 Task: Search for a stay in Puyang Chengguanzhen, China from 5th to 16th June for 2 adults, with a price range of ₹820 to ₹100000+, 1 bed, 1 bathroom, and free cancellation.
Action: Mouse moved to (257, 164)
Screenshot: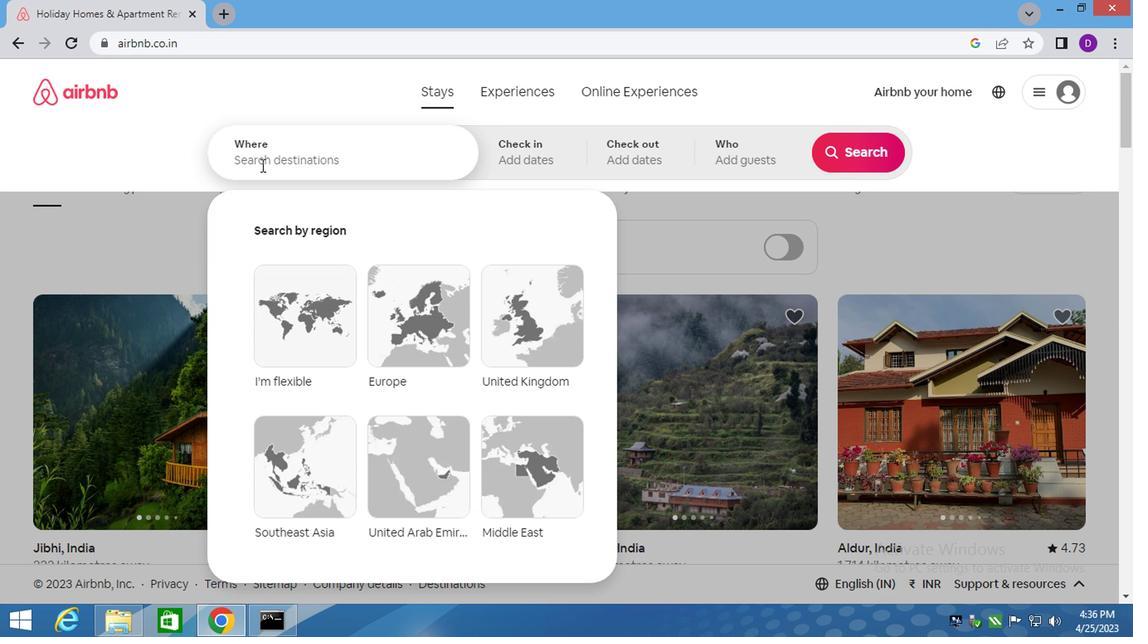 
Action: Key pressed <Key.shift_r>Puyang<Key.space><Key.shift><Key.shift><Key.shift>CHENGGUANZHEN,<Key.space><Key.shift>CHINA<Key.enter>
Screenshot: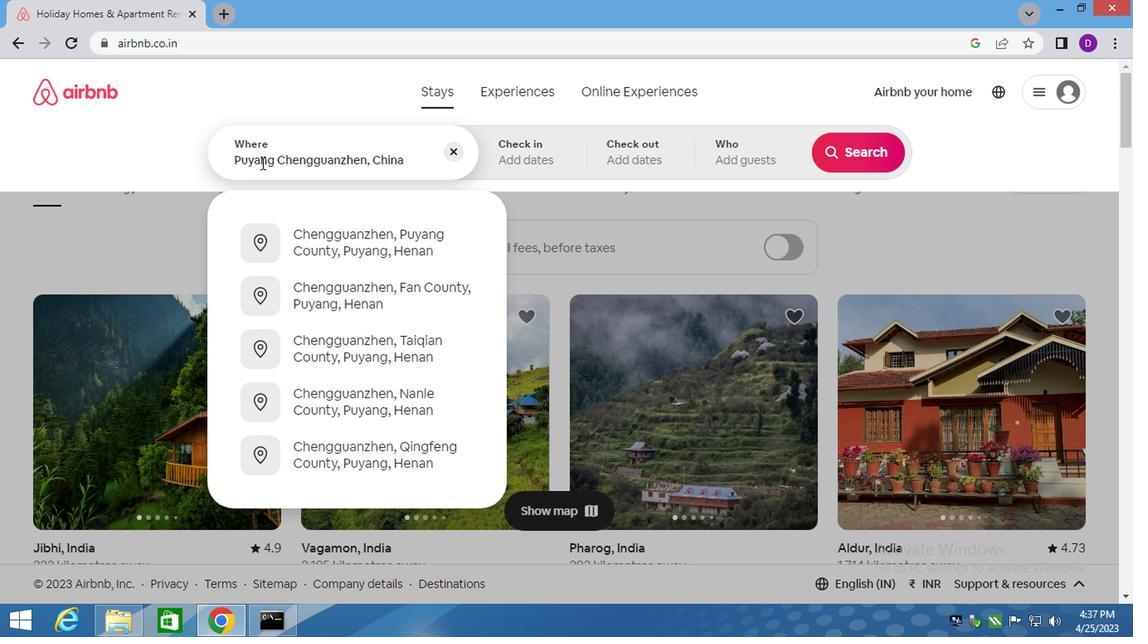 
Action: Mouse moved to (848, 288)
Screenshot: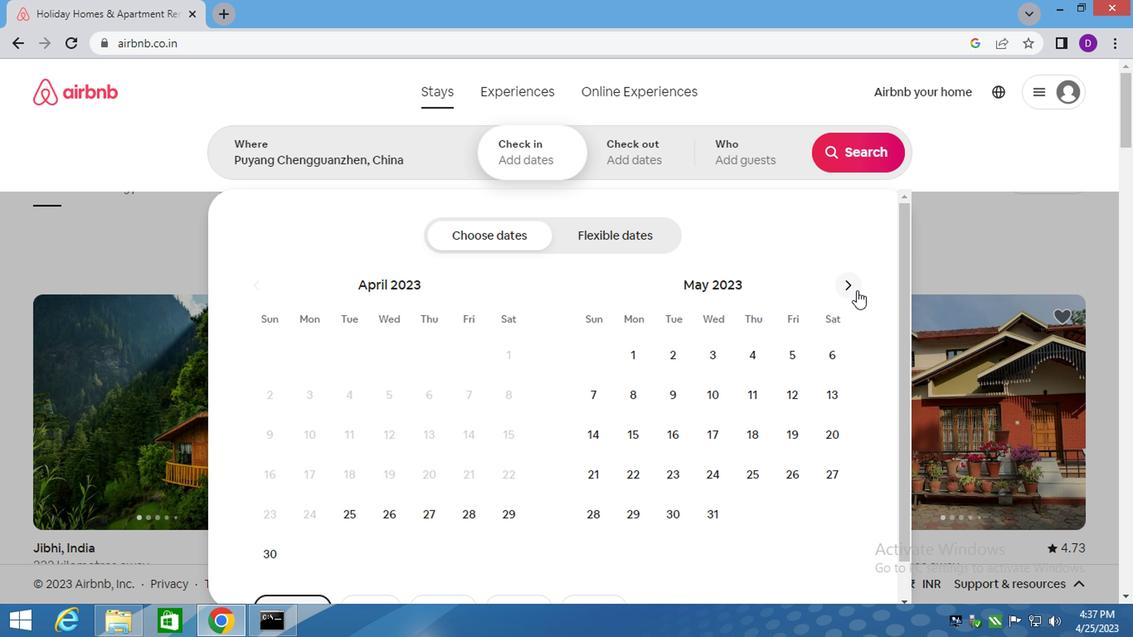 
Action: Mouse pressed left at (848, 288)
Screenshot: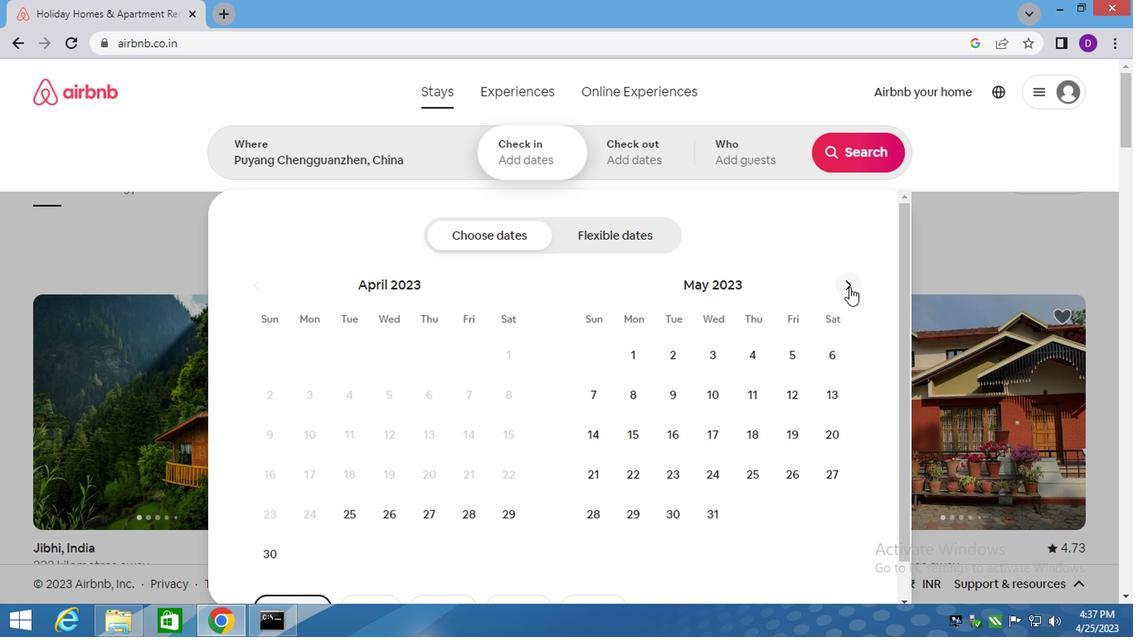 
Action: Mouse moved to (629, 390)
Screenshot: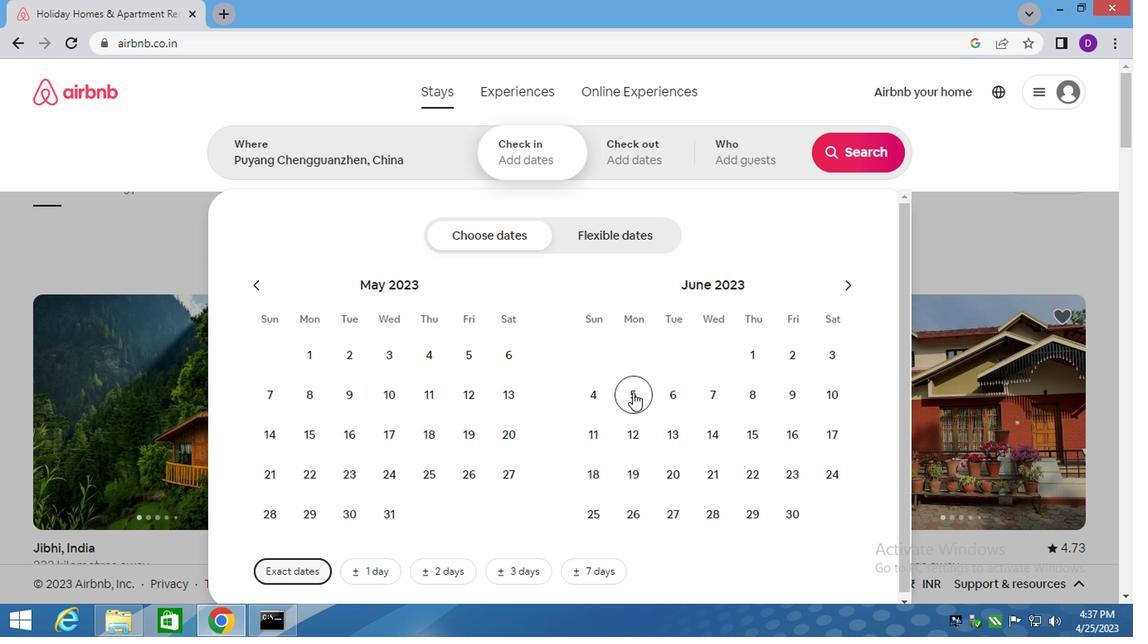 
Action: Mouse pressed left at (629, 390)
Screenshot: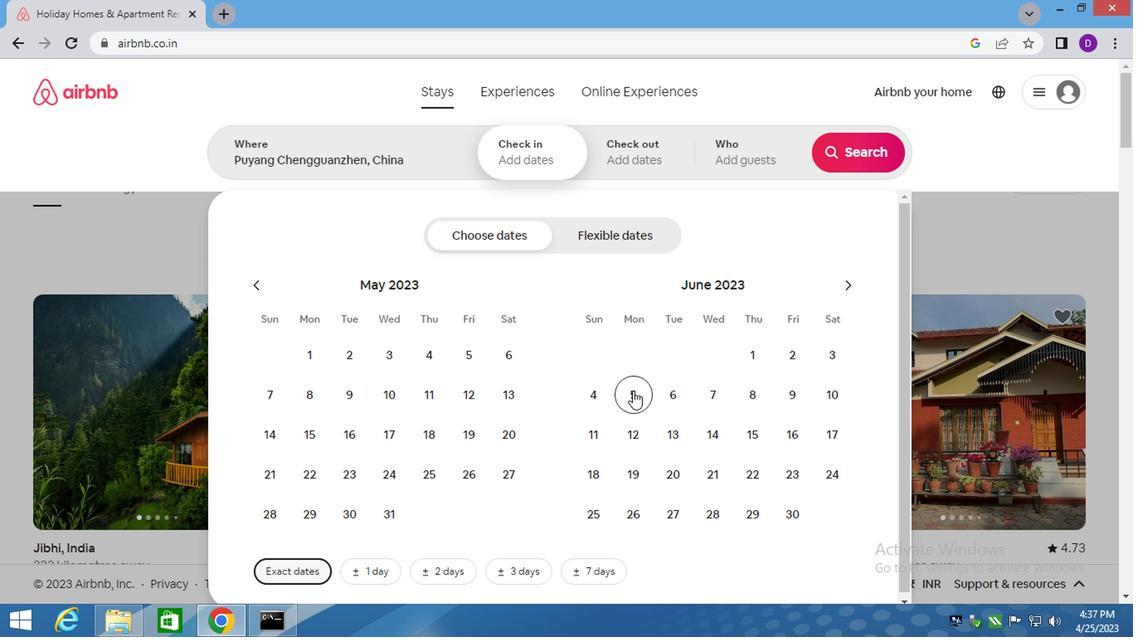 
Action: Mouse moved to (790, 436)
Screenshot: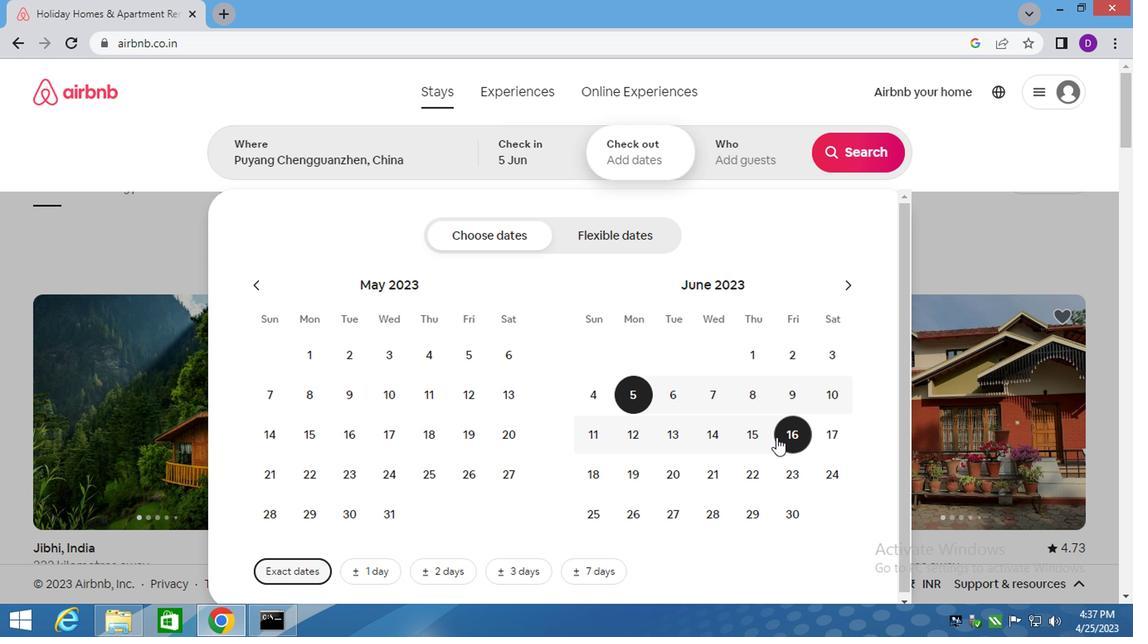 
Action: Mouse pressed left at (790, 436)
Screenshot: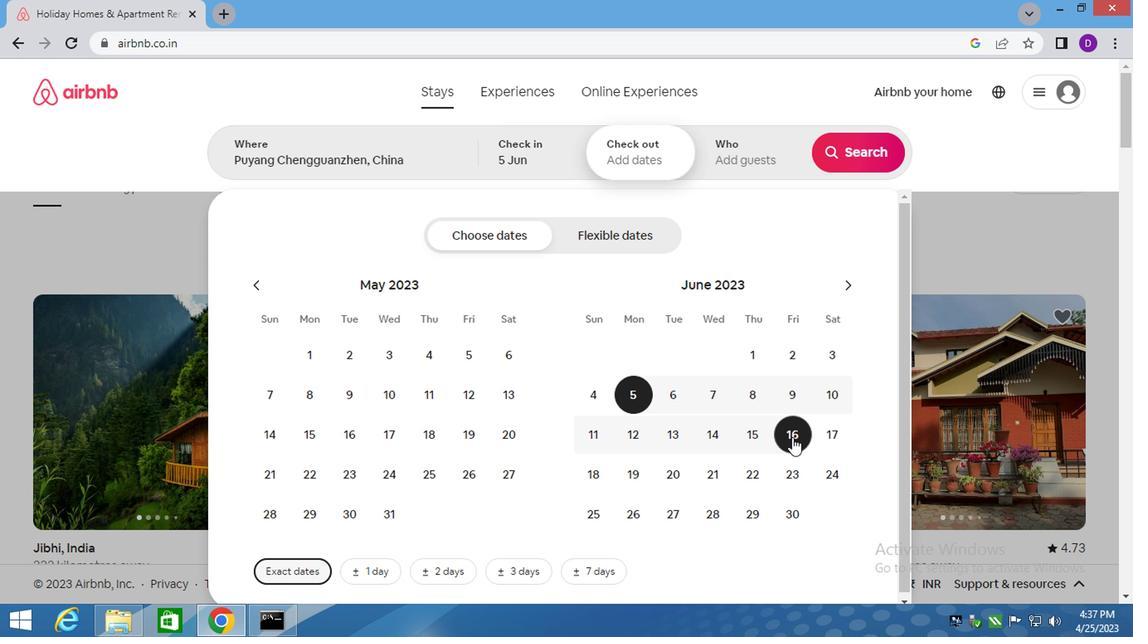 
Action: Mouse moved to (730, 162)
Screenshot: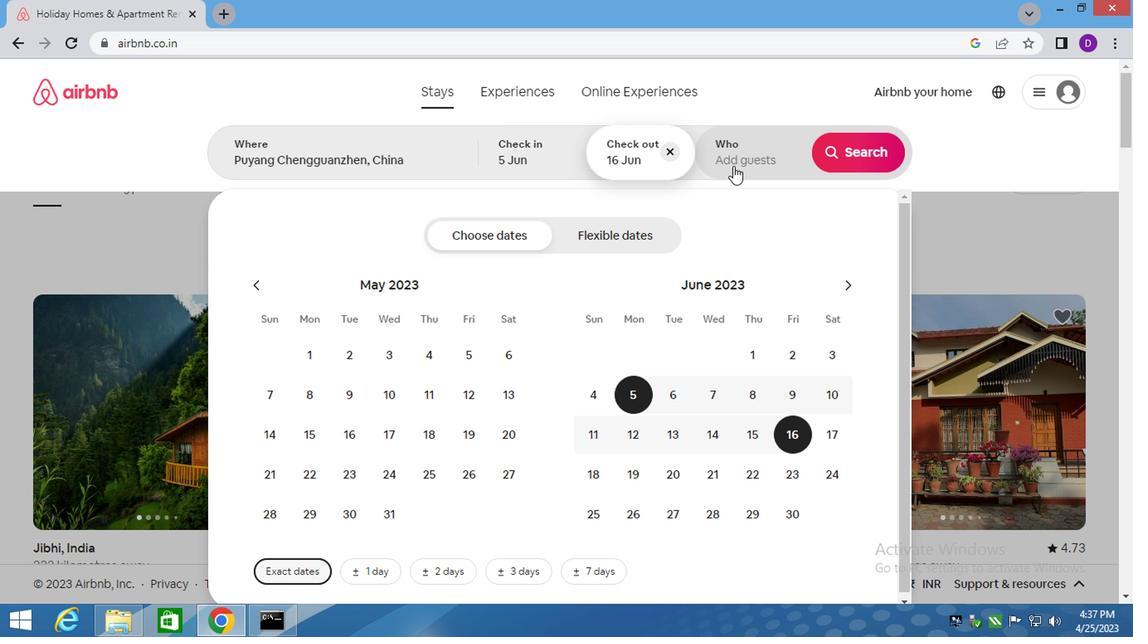 
Action: Mouse pressed left at (730, 162)
Screenshot: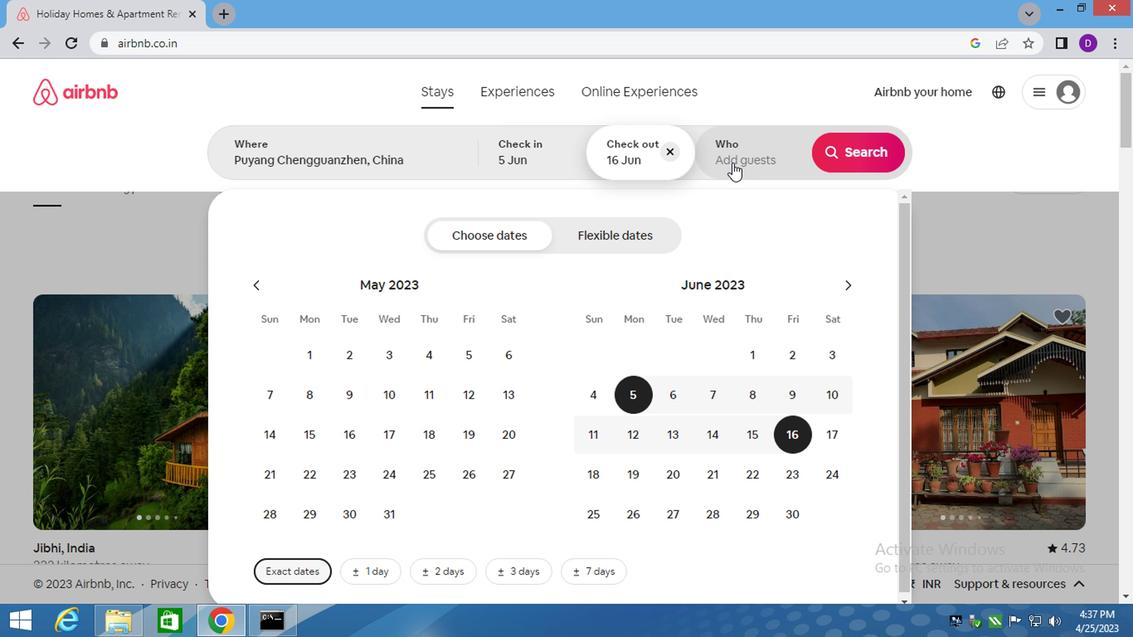 
Action: Mouse moved to (855, 242)
Screenshot: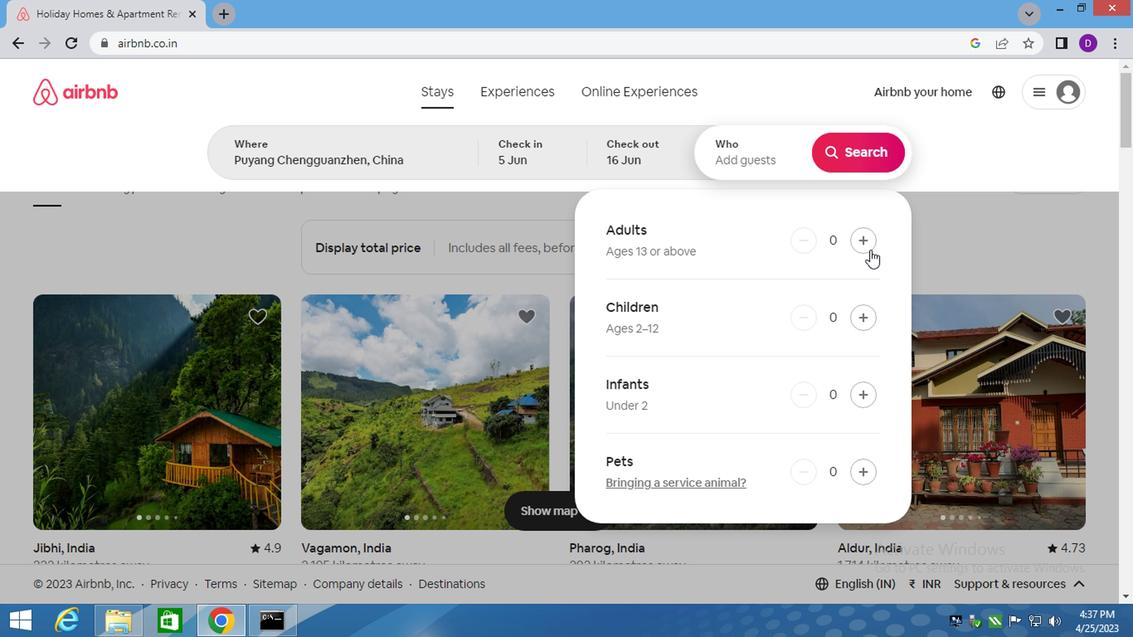 
Action: Mouse pressed left at (855, 242)
Screenshot: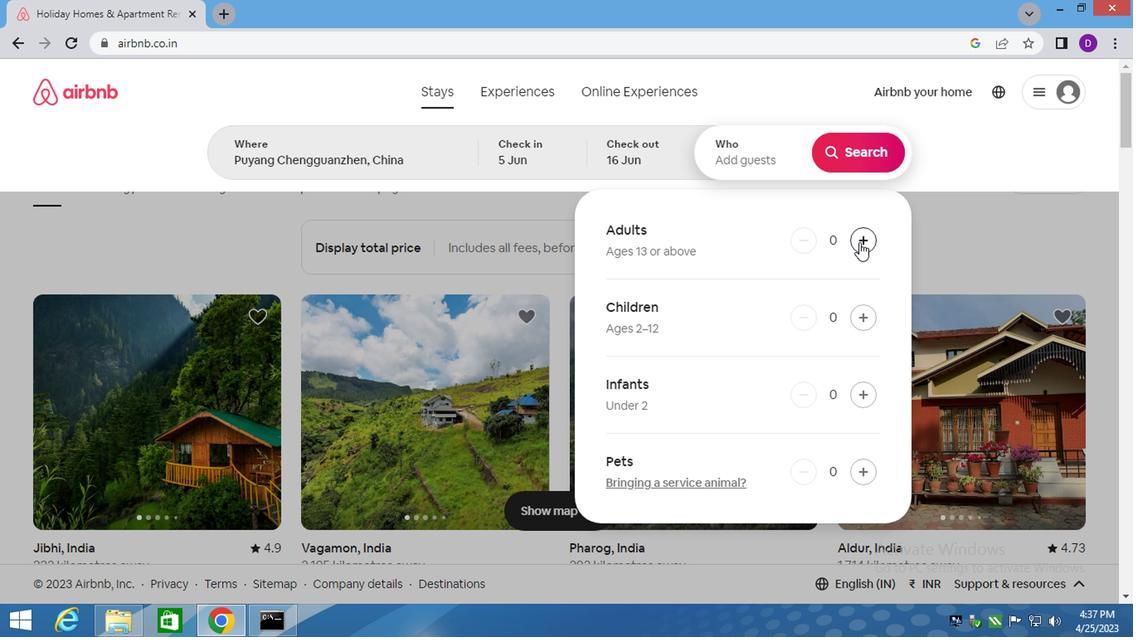 
Action: Mouse pressed left at (855, 242)
Screenshot: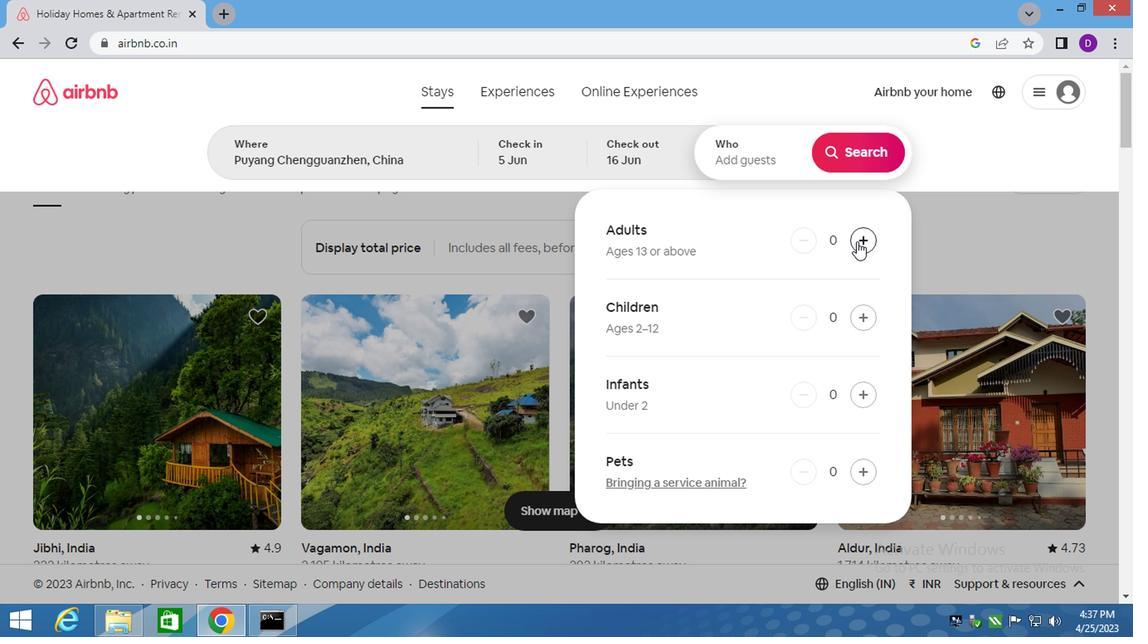 
Action: Mouse moved to (854, 155)
Screenshot: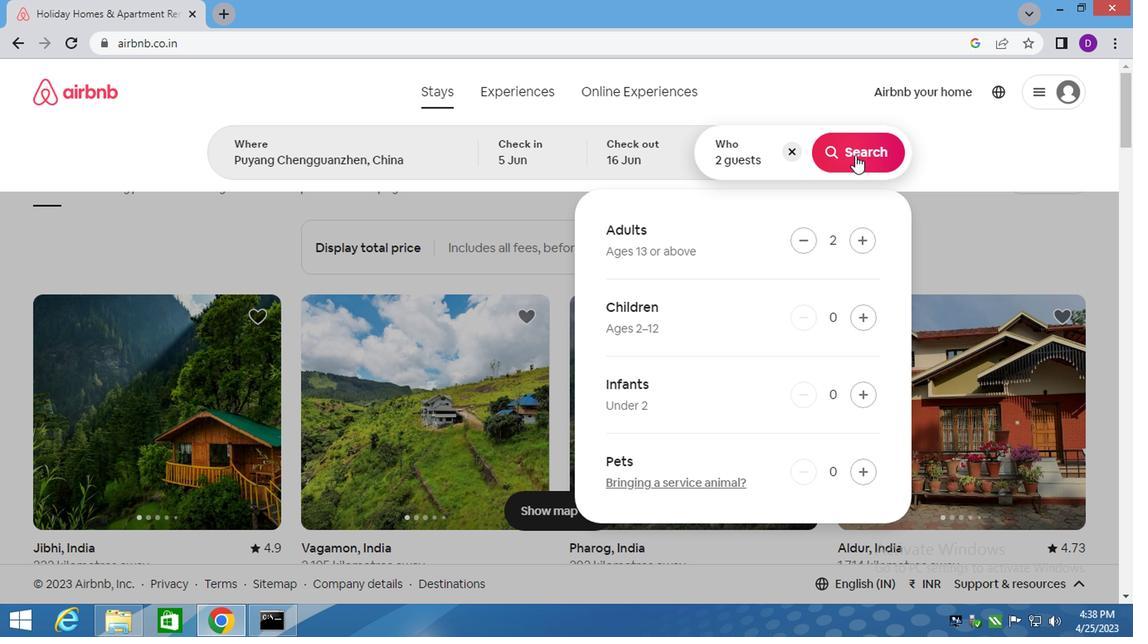 
Action: Mouse pressed left at (854, 155)
Screenshot: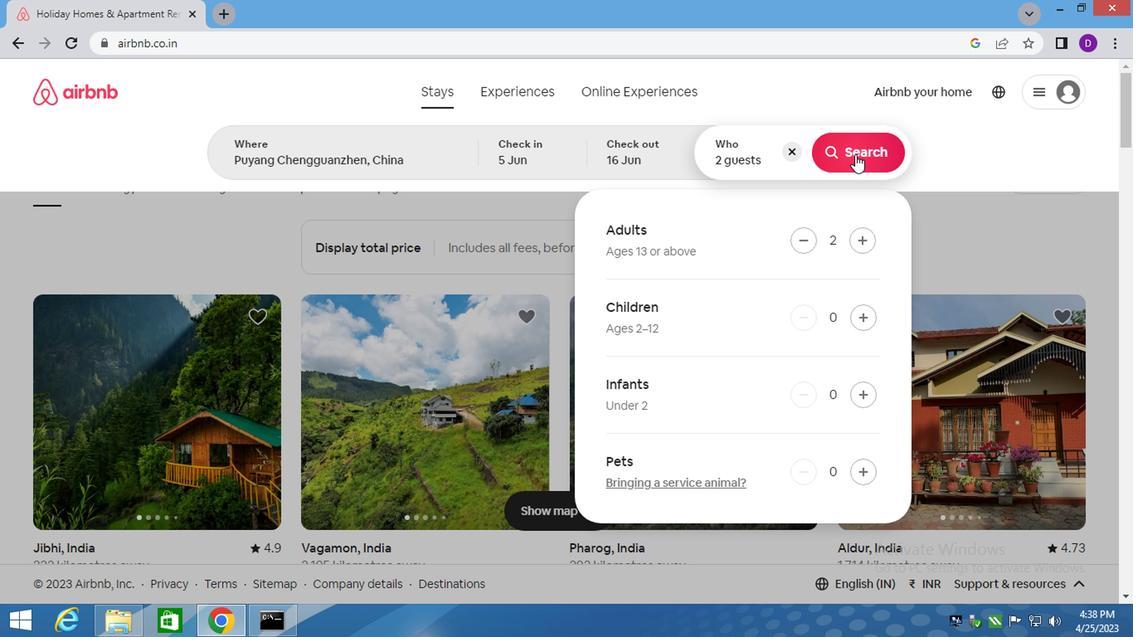 
Action: Mouse moved to (1047, 161)
Screenshot: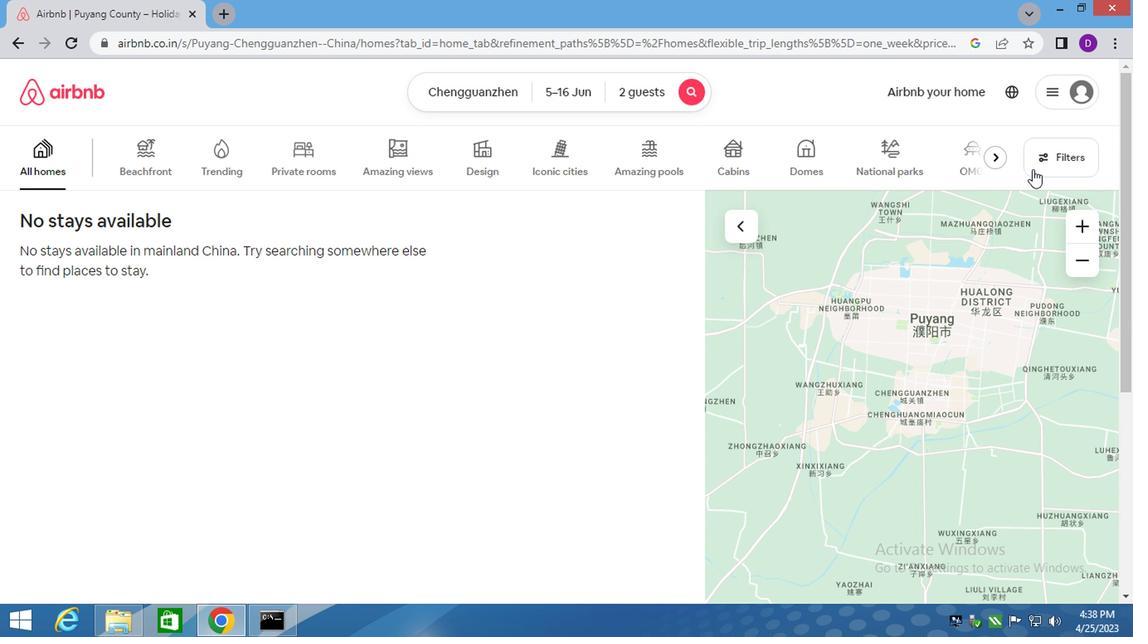 
Action: Mouse pressed left at (1047, 161)
Screenshot: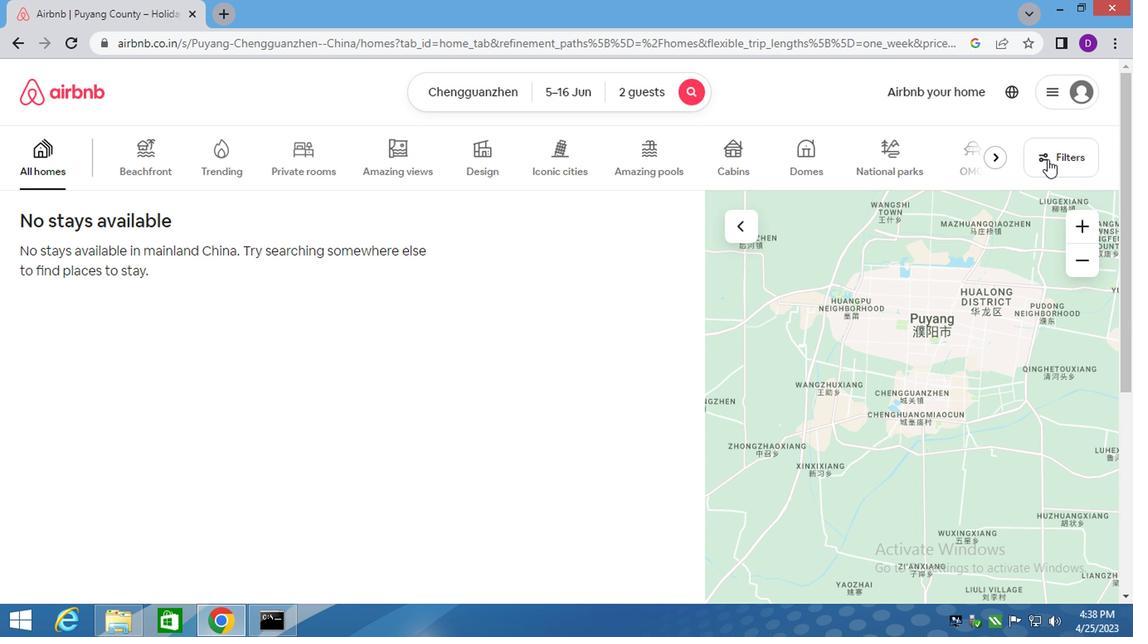 
Action: Mouse moved to (332, 263)
Screenshot: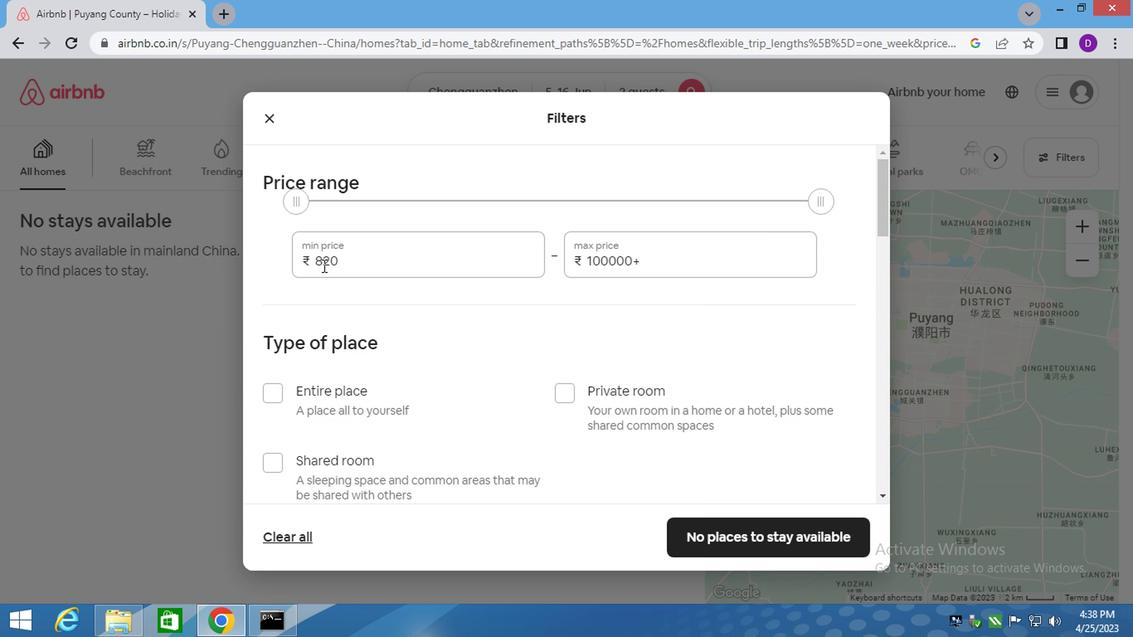 
Action: Mouse pressed left at (332, 263)
Screenshot: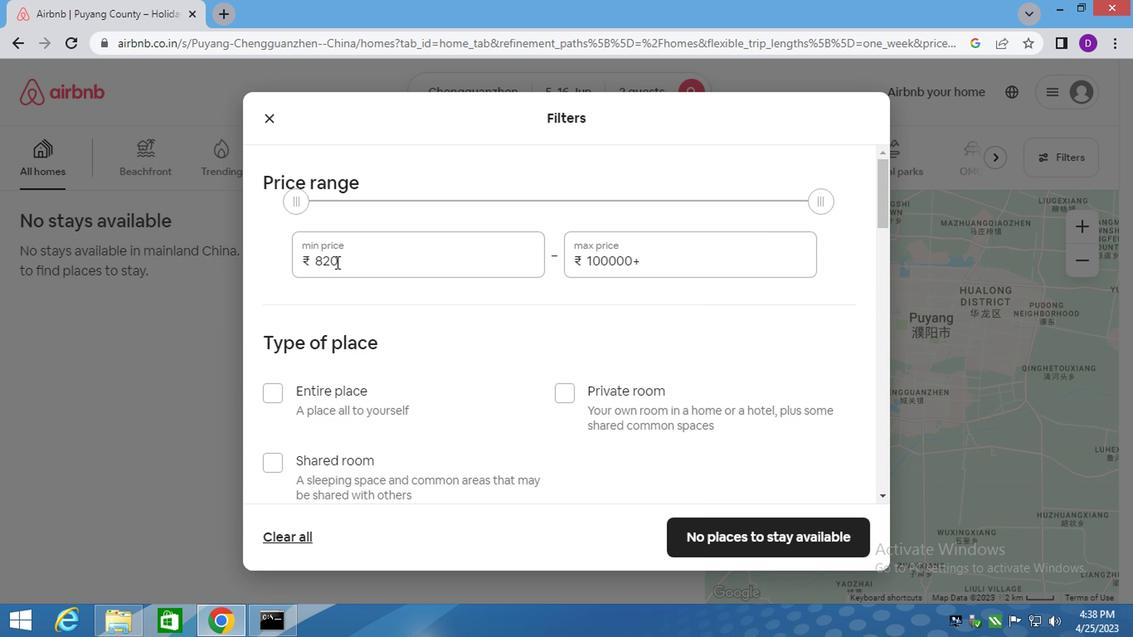 
Action: Mouse pressed left at (332, 263)
Screenshot: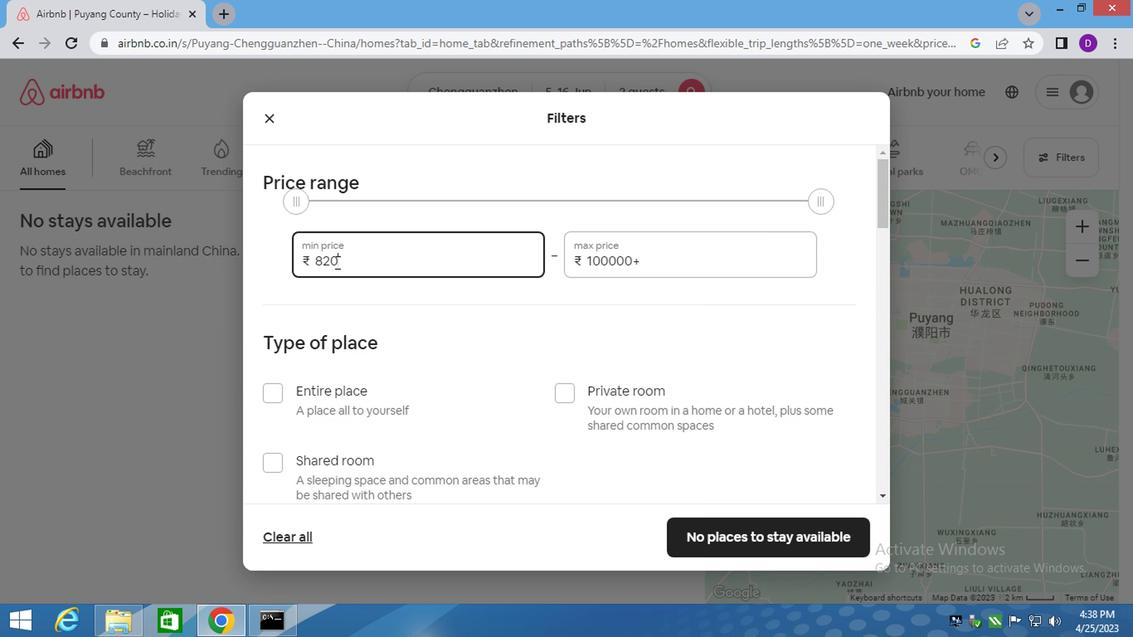 
Action: Key pressed 14000<Key.tab>18000
Screenshot: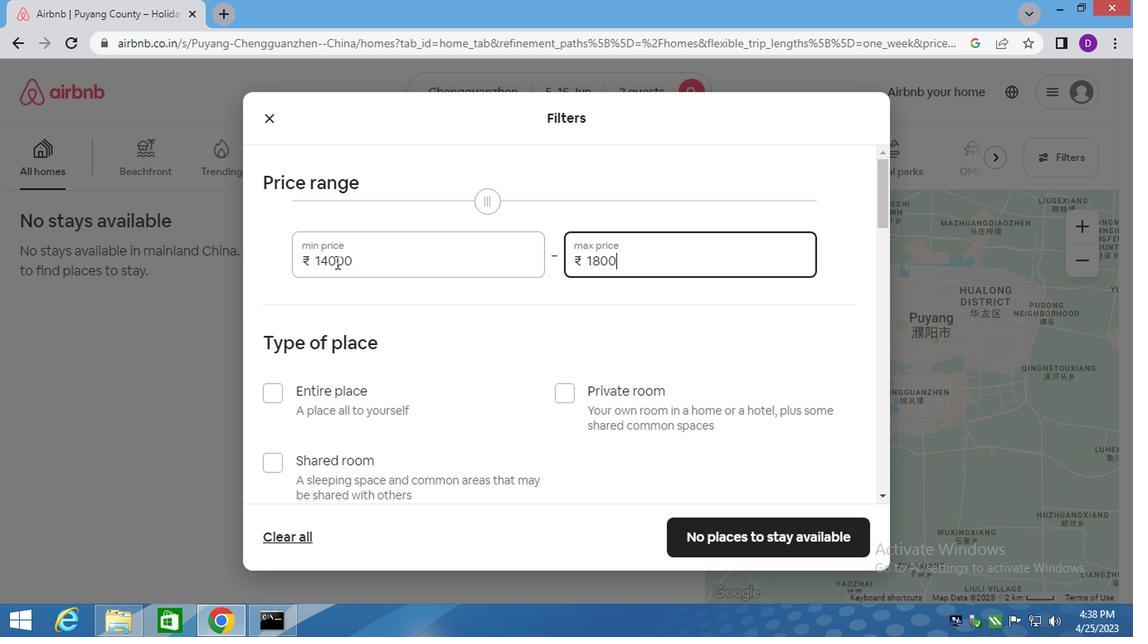 
Action: Mouse moved to (302, 298)
Screenshot: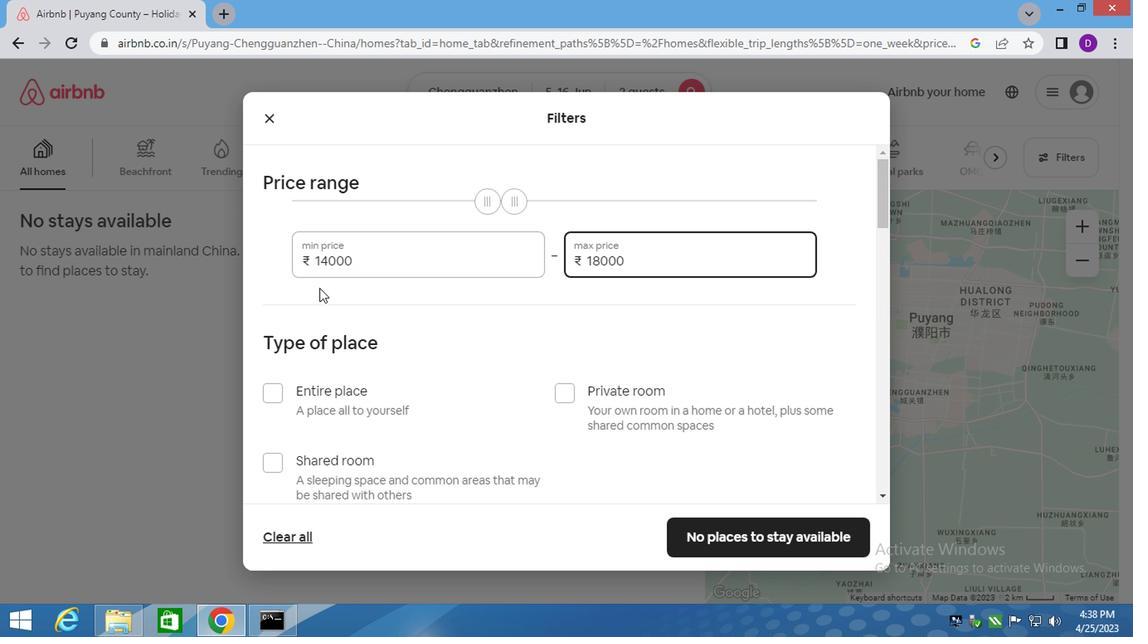 
Action: Mouse scrolled (302, 297) with delta (0, -1)
Screenshot: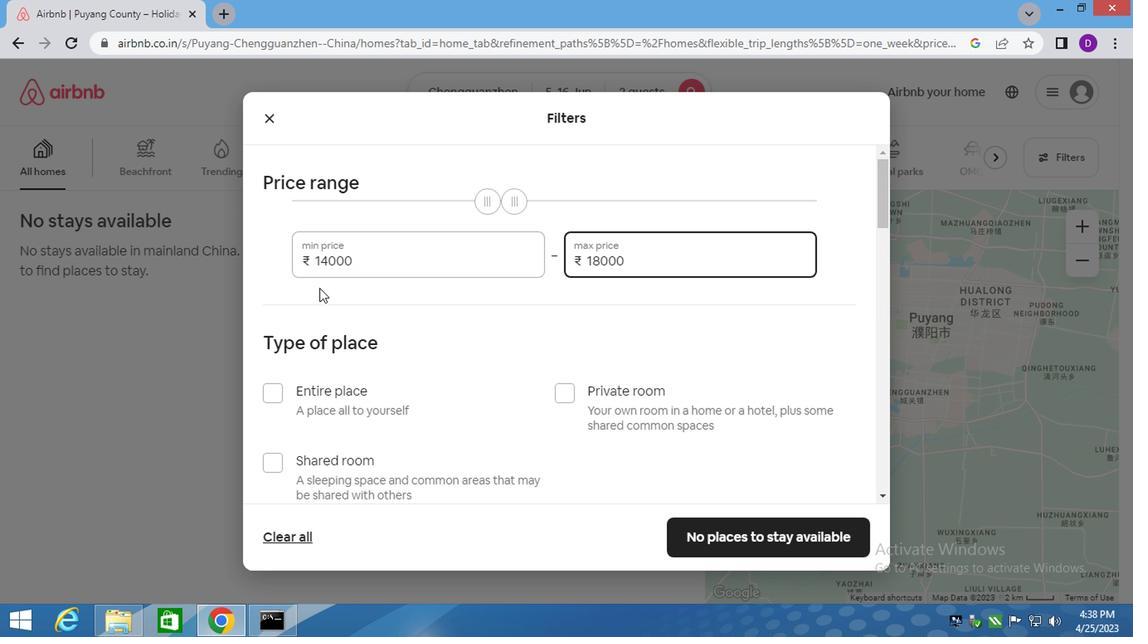 
Action: Mouse moved to (269, 305)
Screenshot: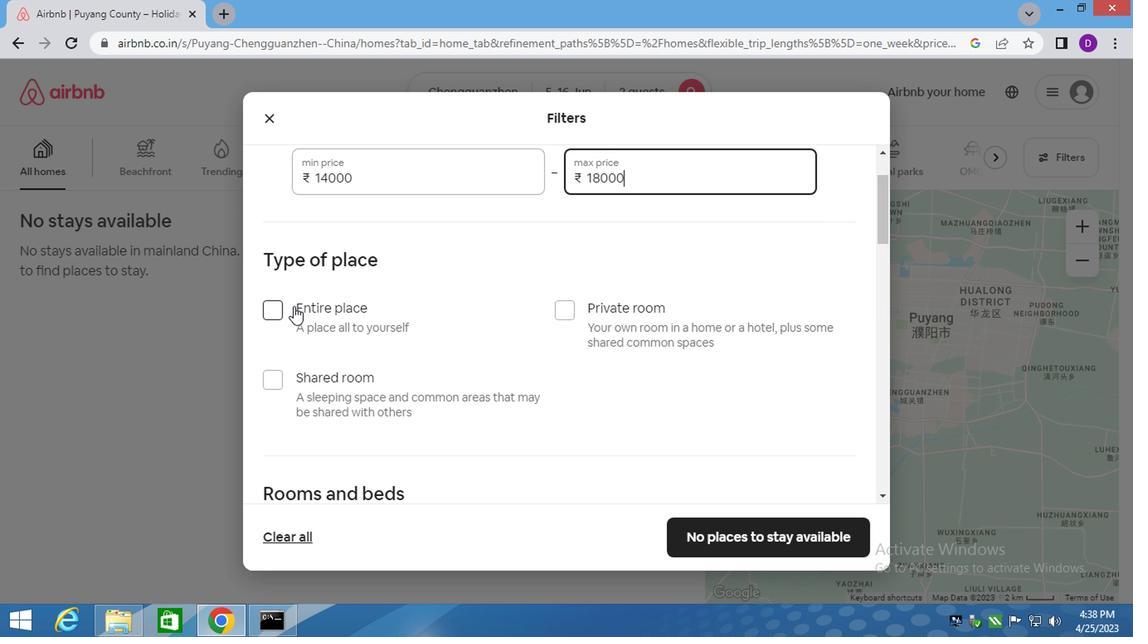
Action: Mouse pressed left at (269, 305)
Screenshot: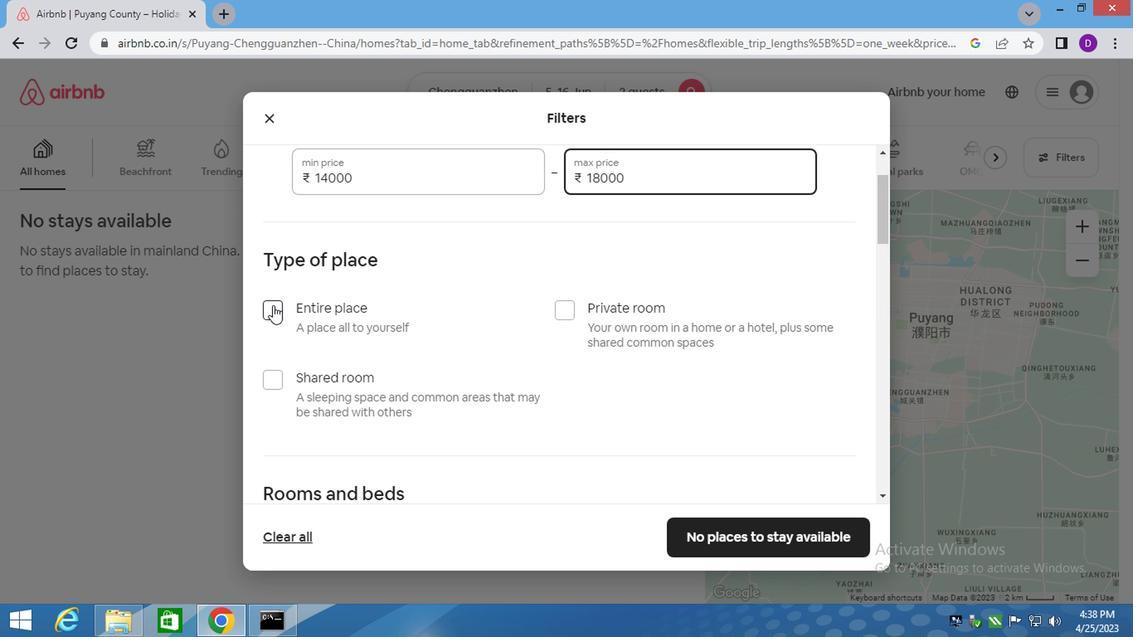 
Action: Mouse moved to (307, 352)
Screenshot: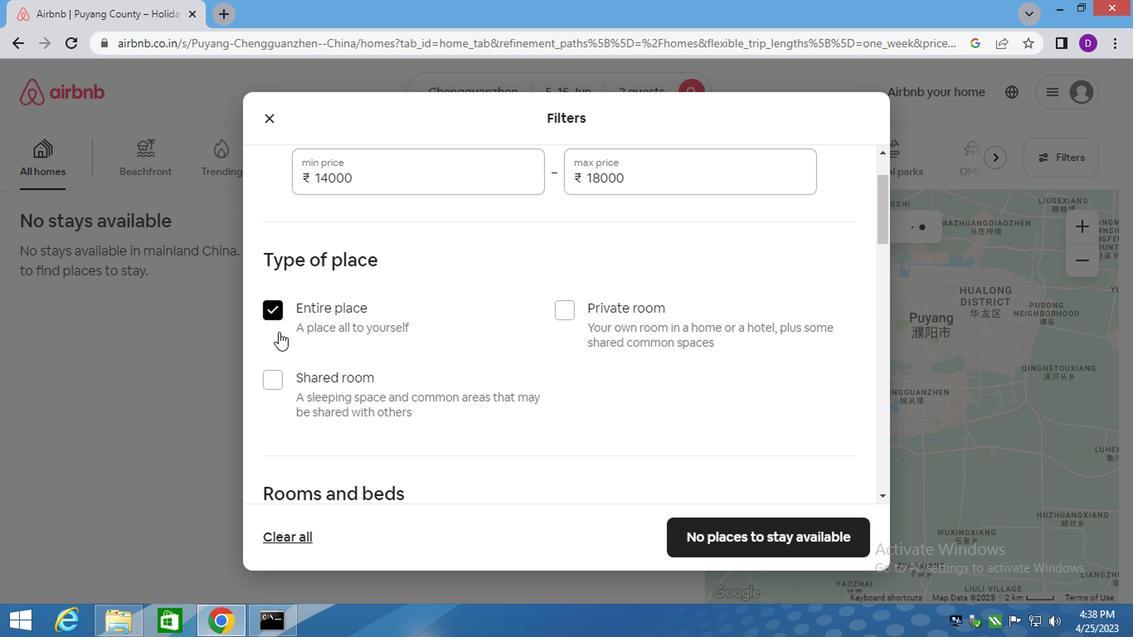 
Action: Mouse scrolled (307, 351) with delta (0, -1)
Screenshot: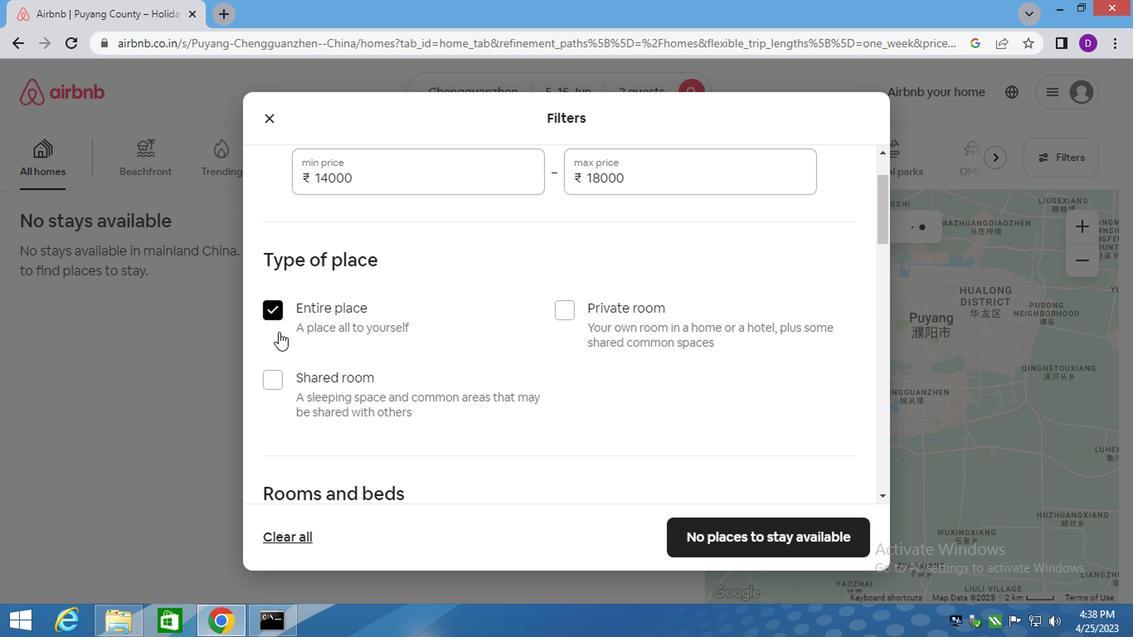 
Action: Mouse moved to (317, 355)
Screenshot: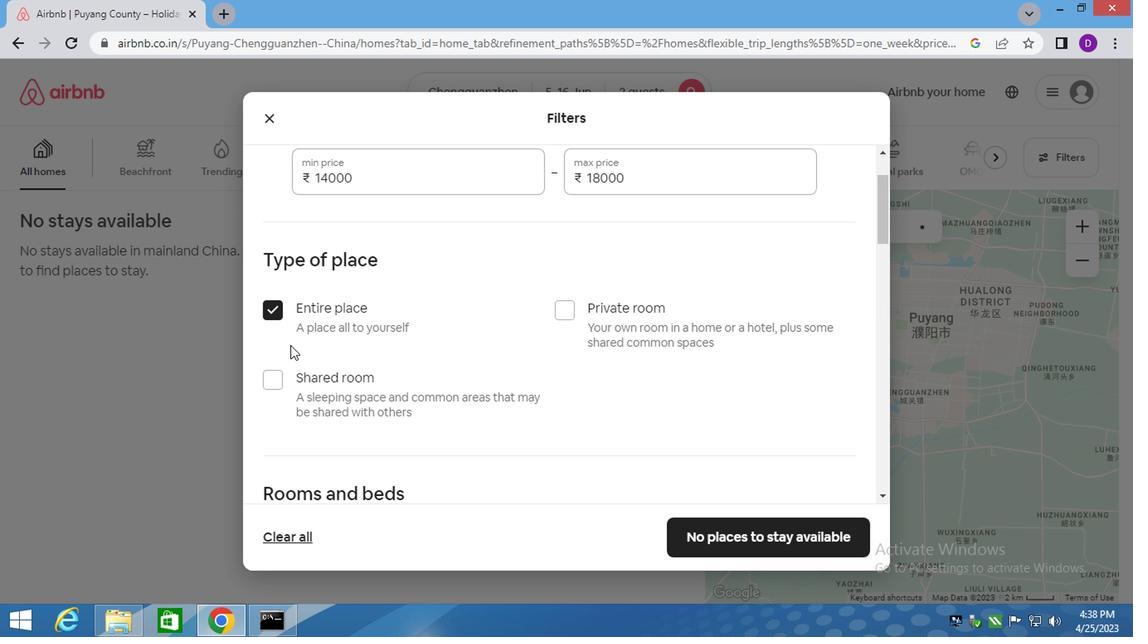 
Action: Mouse scrolled (317, 354) with delta (0, 0)
Screenshot: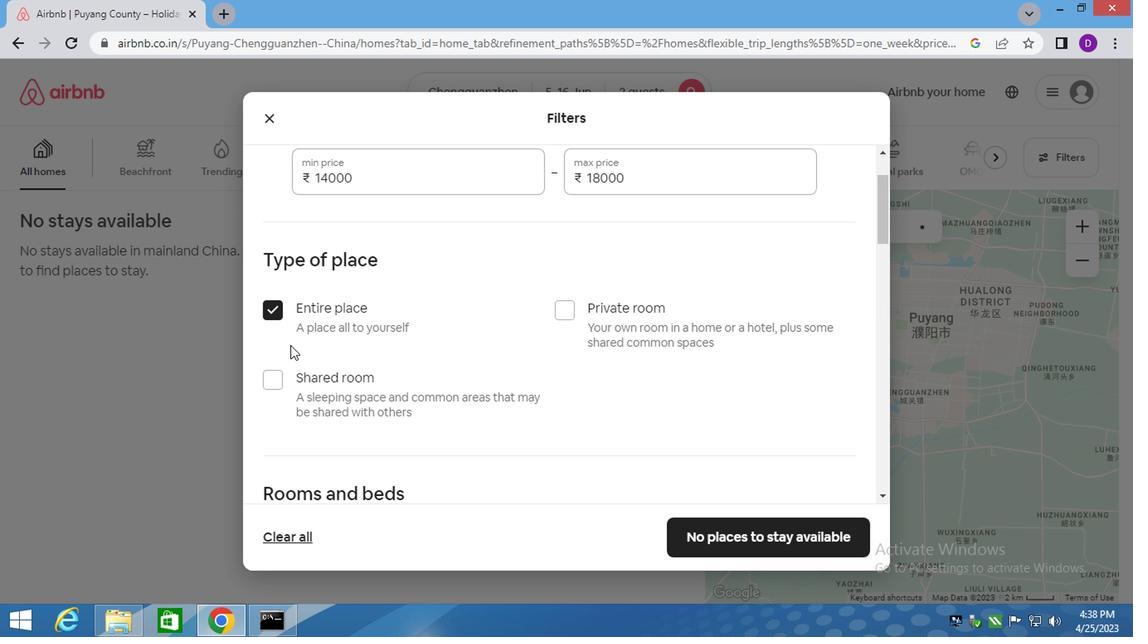 
Action: Mouse moved to (318, 355)
Screenshot: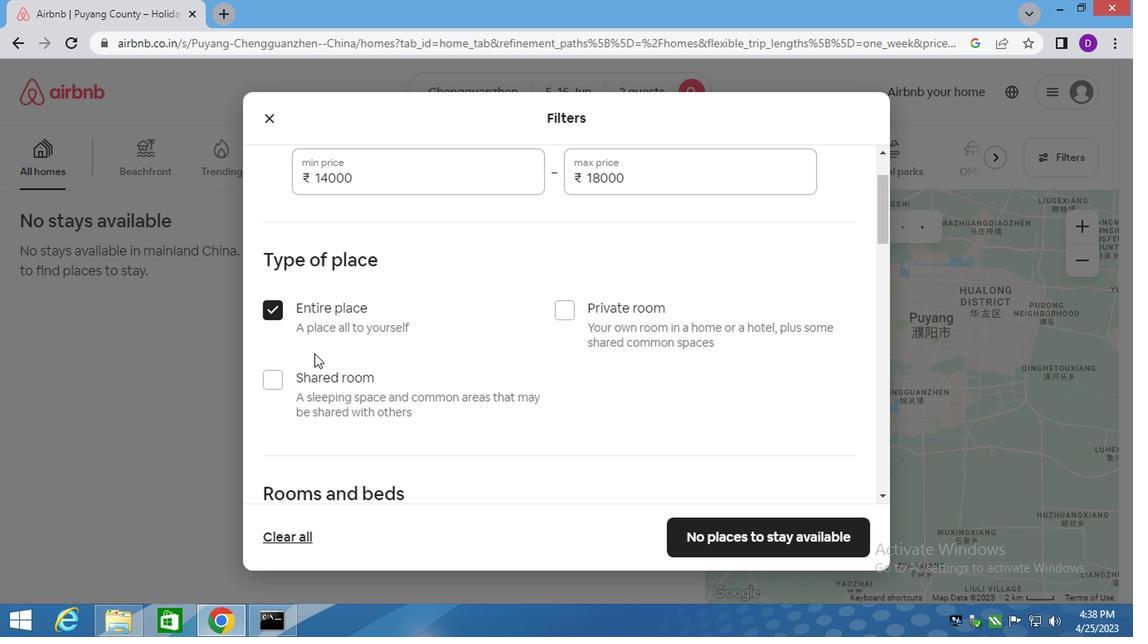 
Action: Mouse scrolled (318, 354) with delta (0, 0)
Screenshot: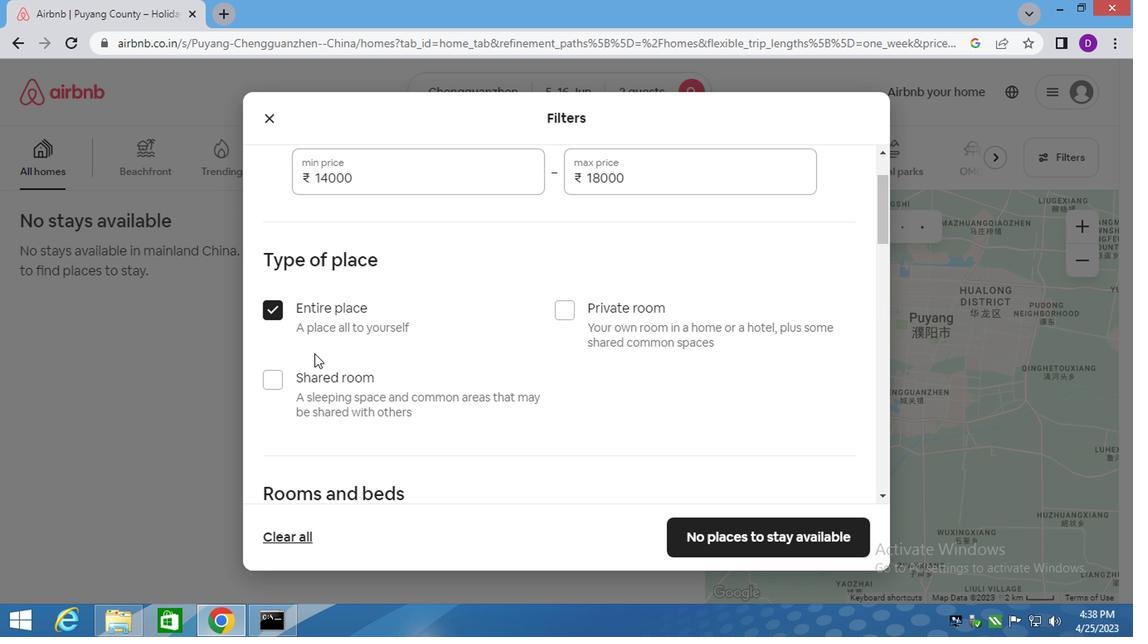 
Action: Mouse moved to (406, 346)
Screenshot: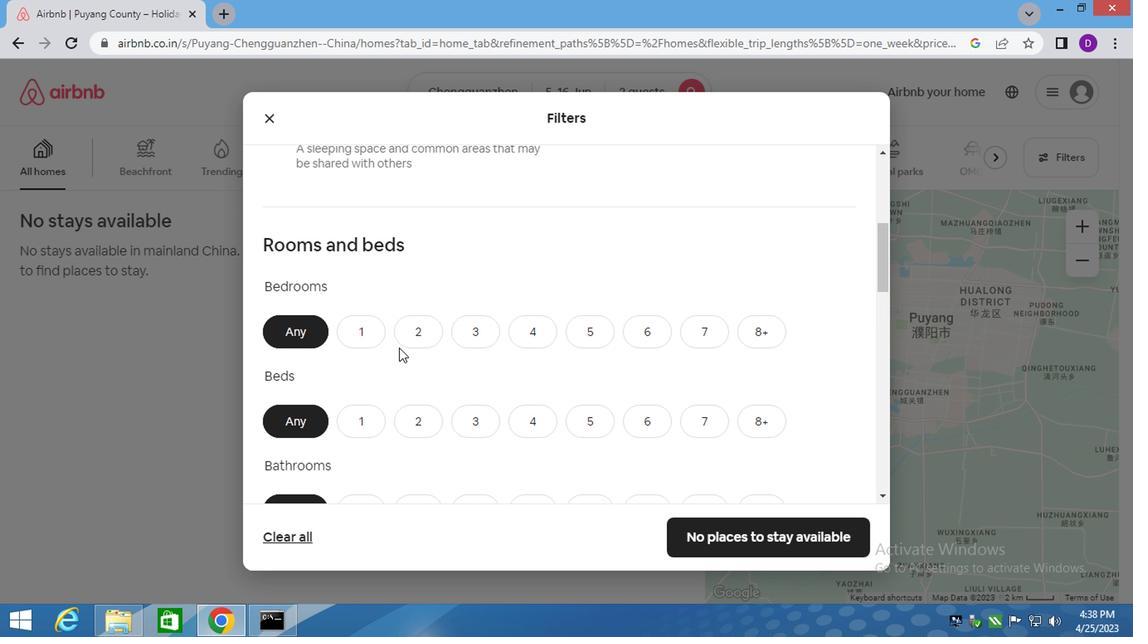 
Action: Mouse scrolled (406, 345) with delta (0, -1)
Screenshot: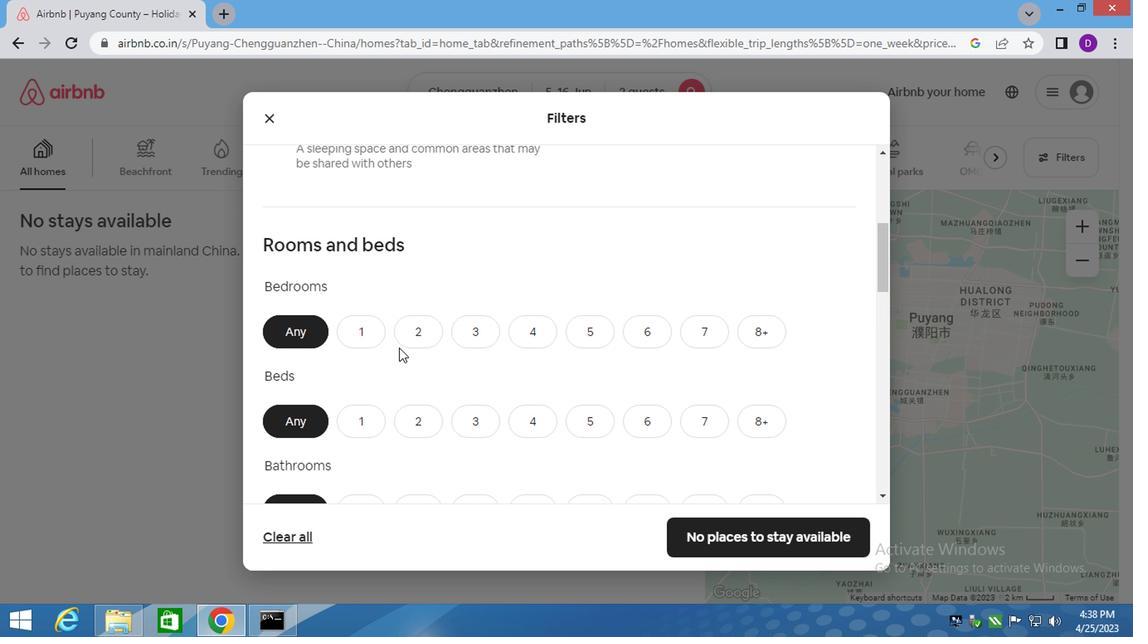 
Action: Mouse moved to (407, 345)
Screenshot: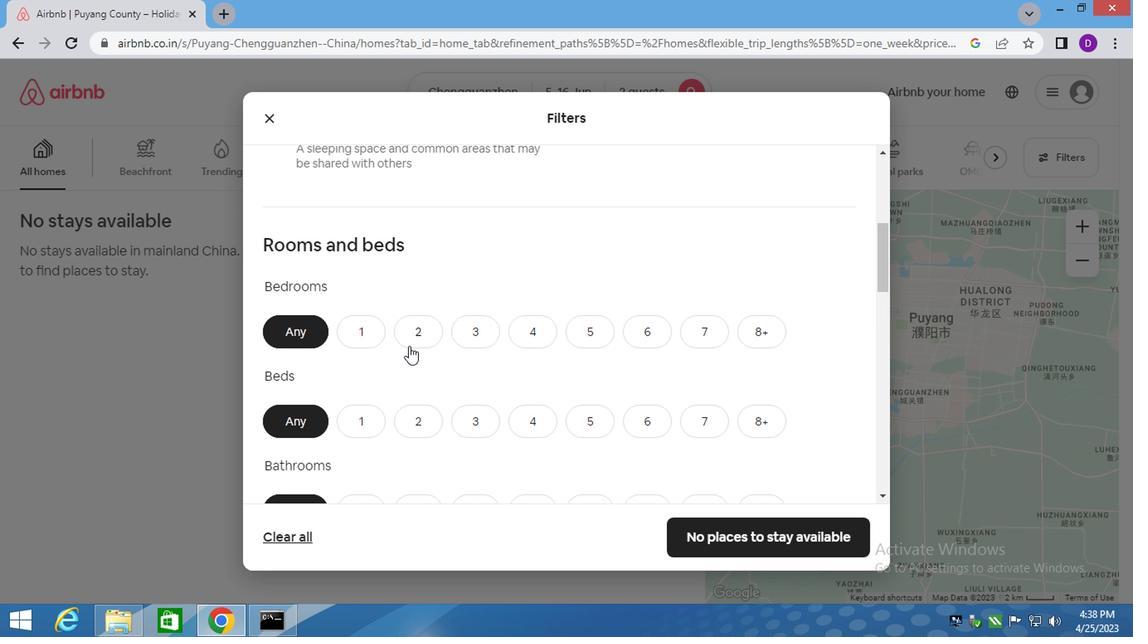
Action: Mouse scrolled (407, 344) with delta (0, 0)
Screenshot: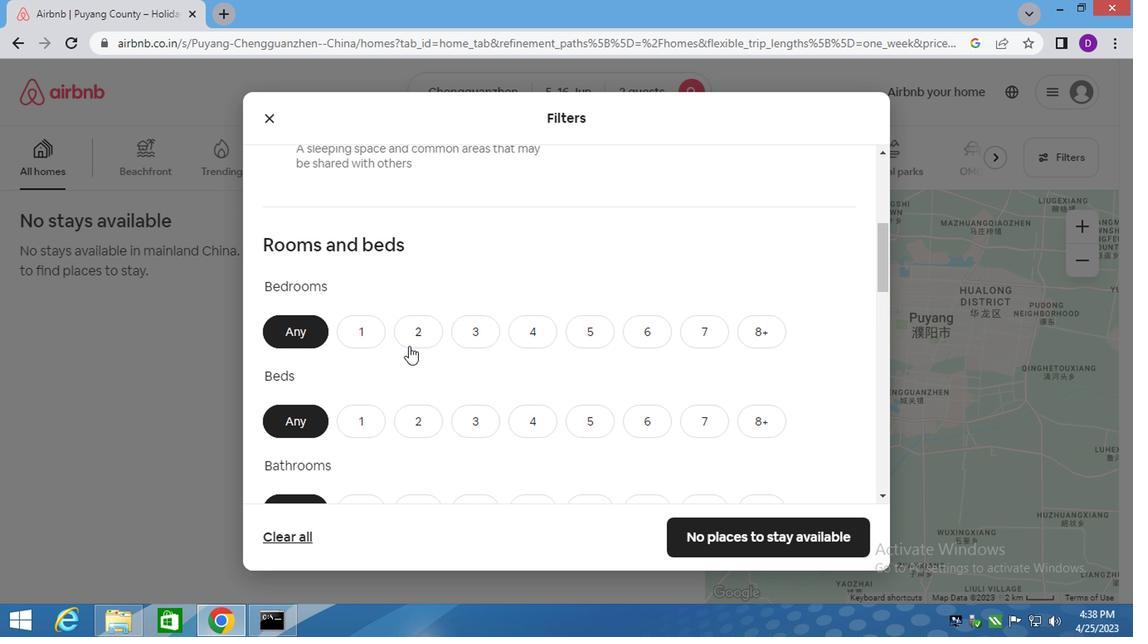 
Action: Mouse moved to (357, 165)
Screenshot: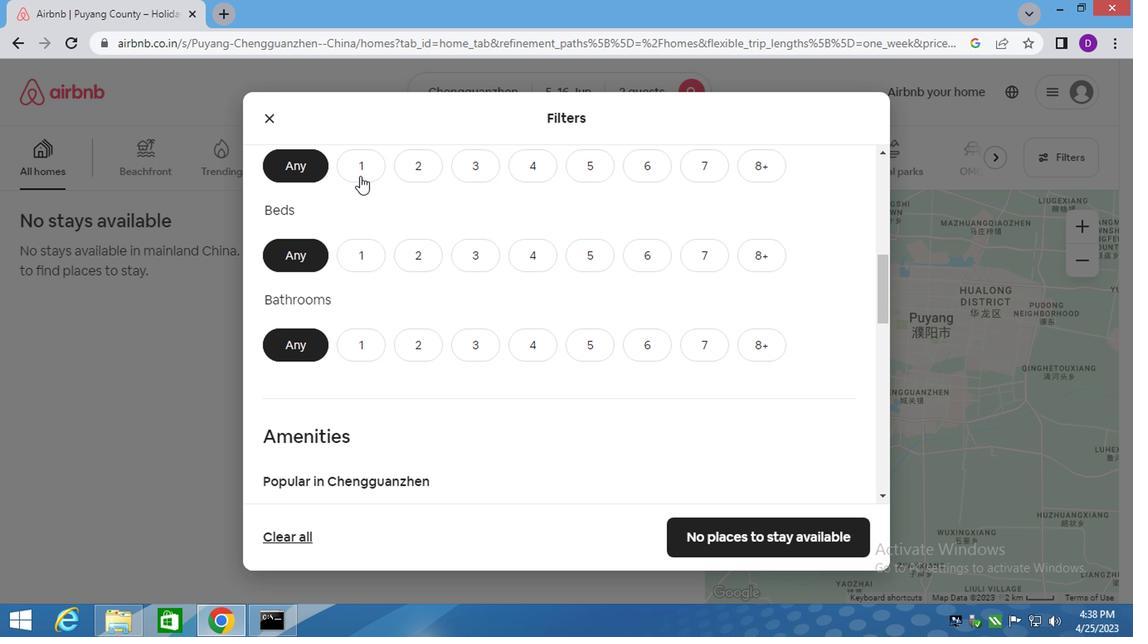 
Action: Mouse pressed left at (357, 165)
Screenshot: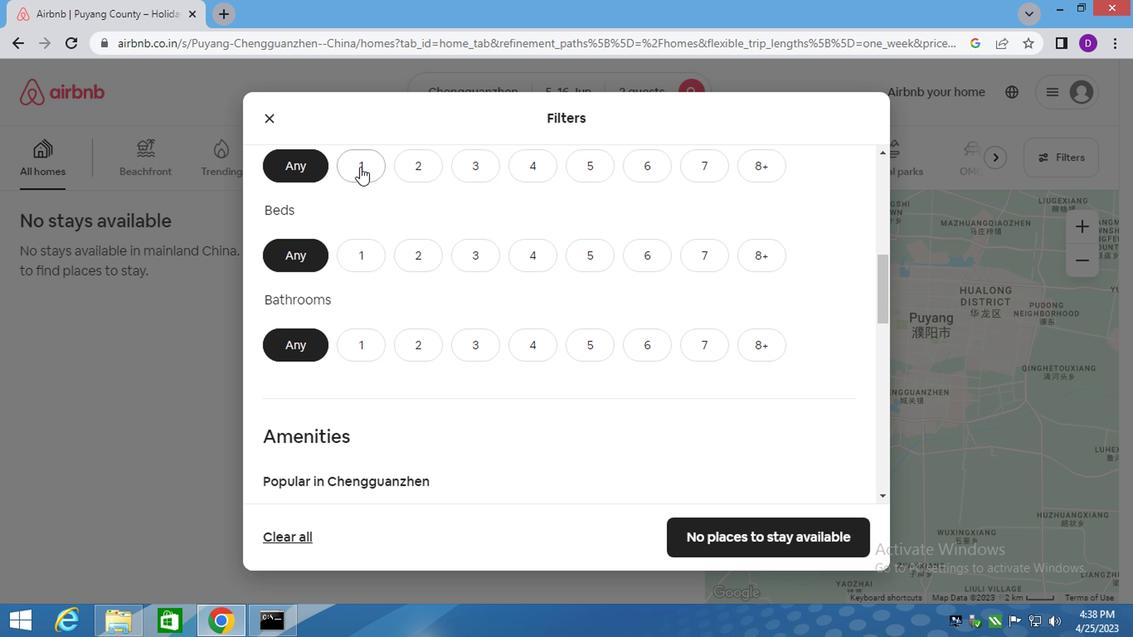 
Action: Mouse moved to (357, 247)
Screenshot: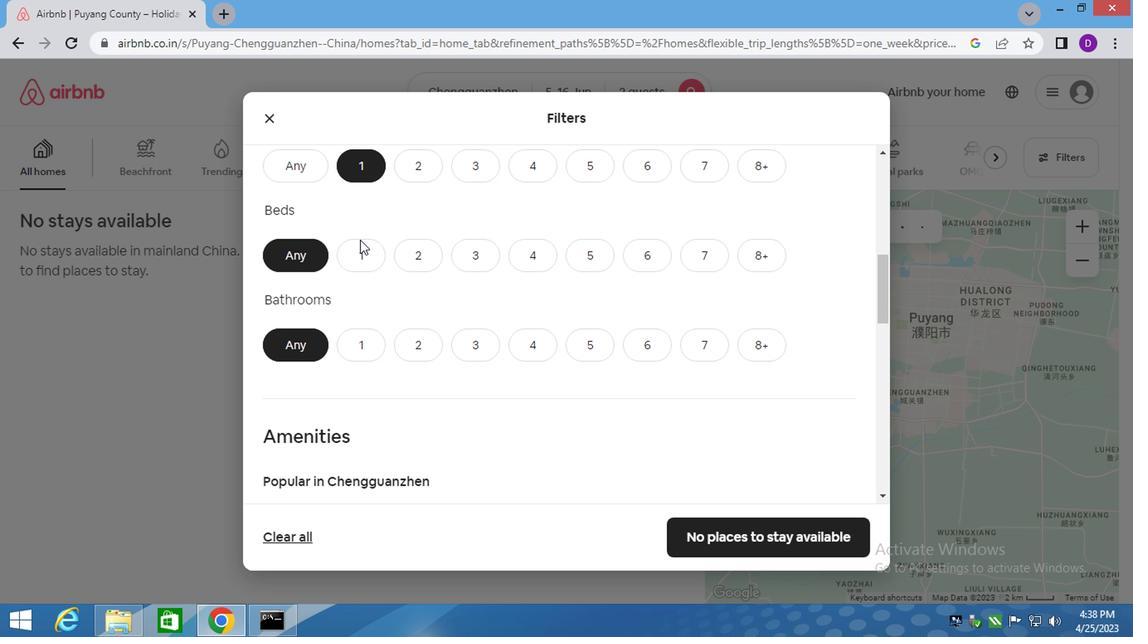 
Action: Mouse pressed left at (357, 247)
Screenshot: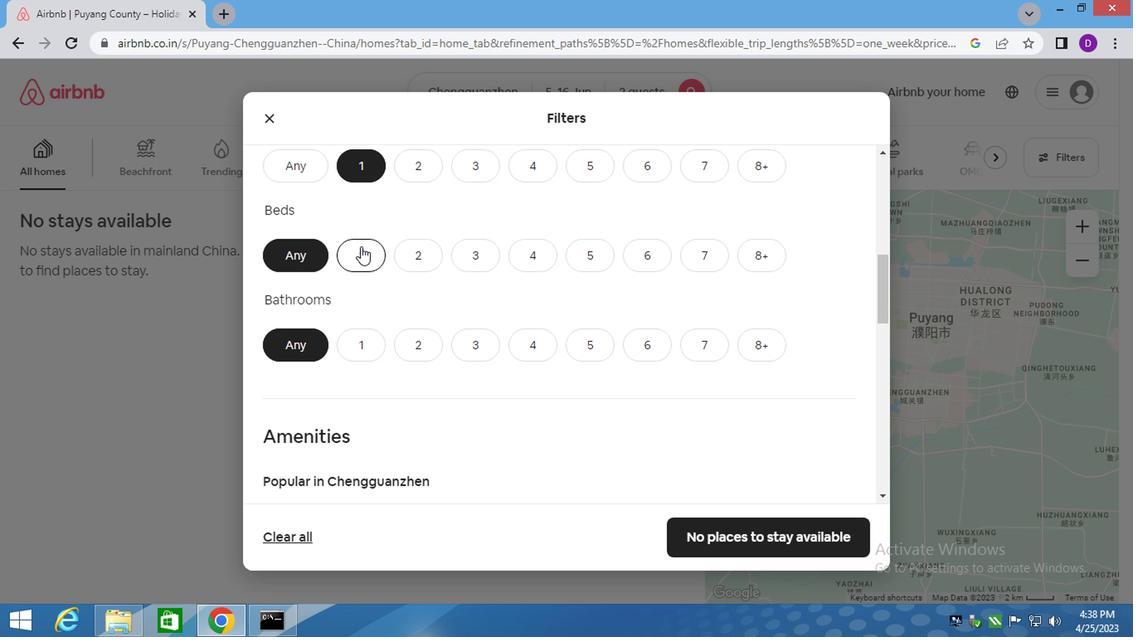 
Action: Mouse moved to (357, 340)
Screenshot: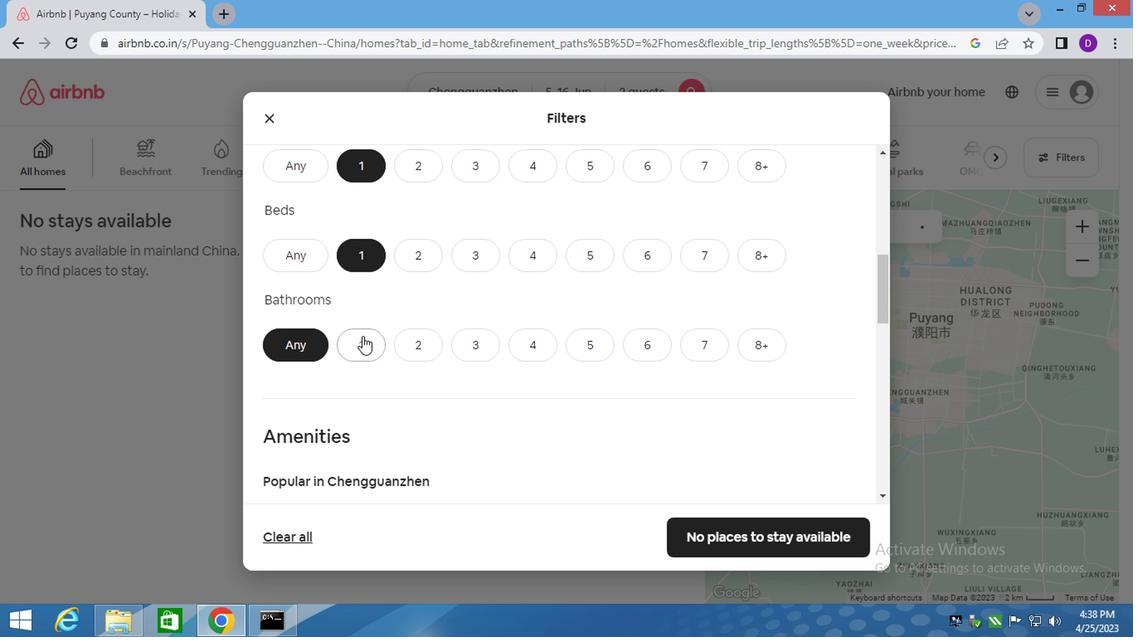 
Action: Mouse pressed left at (357, 340)
Screenshot: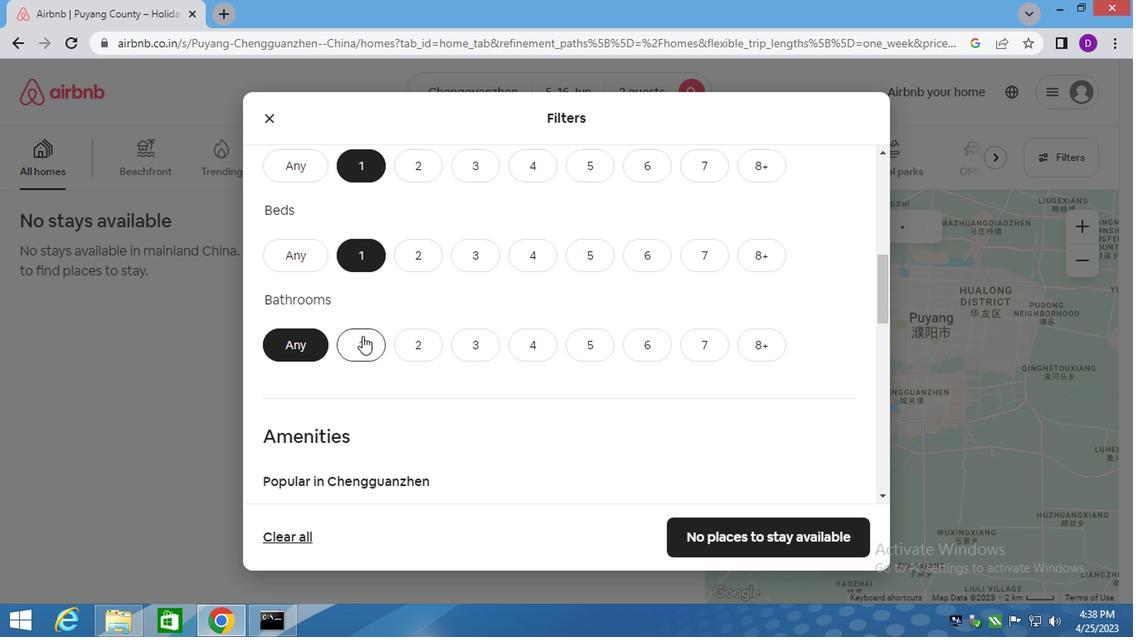 
Action: Mouse moved to (389, 338)
Screenshot: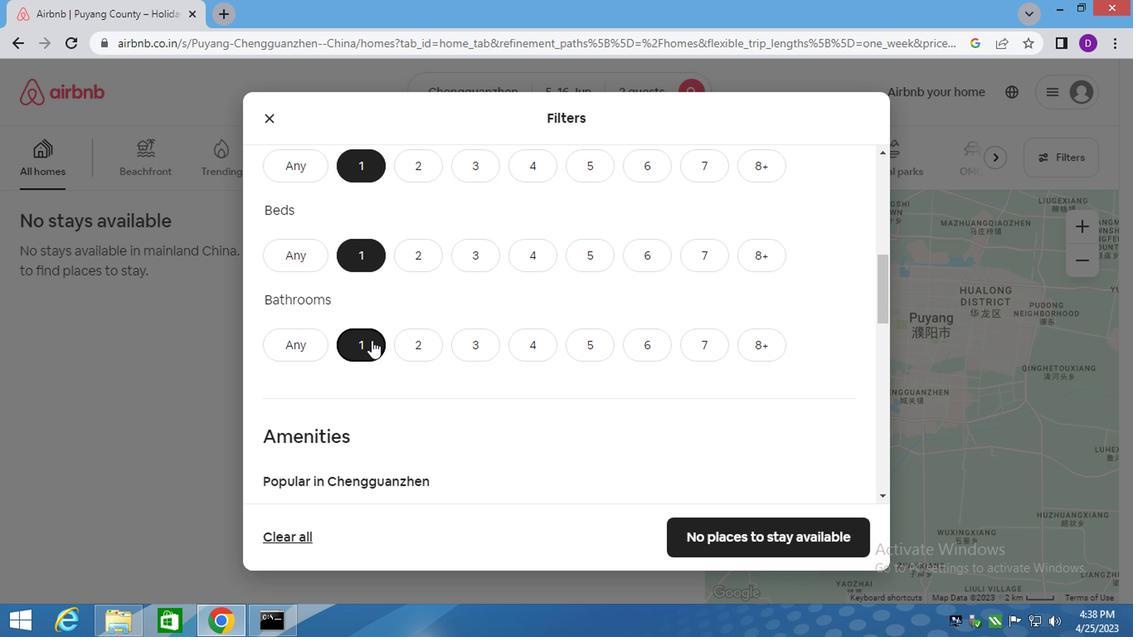 
Action: Mouse scrolled (389, 338) with delta (0, 0)
Screenshot: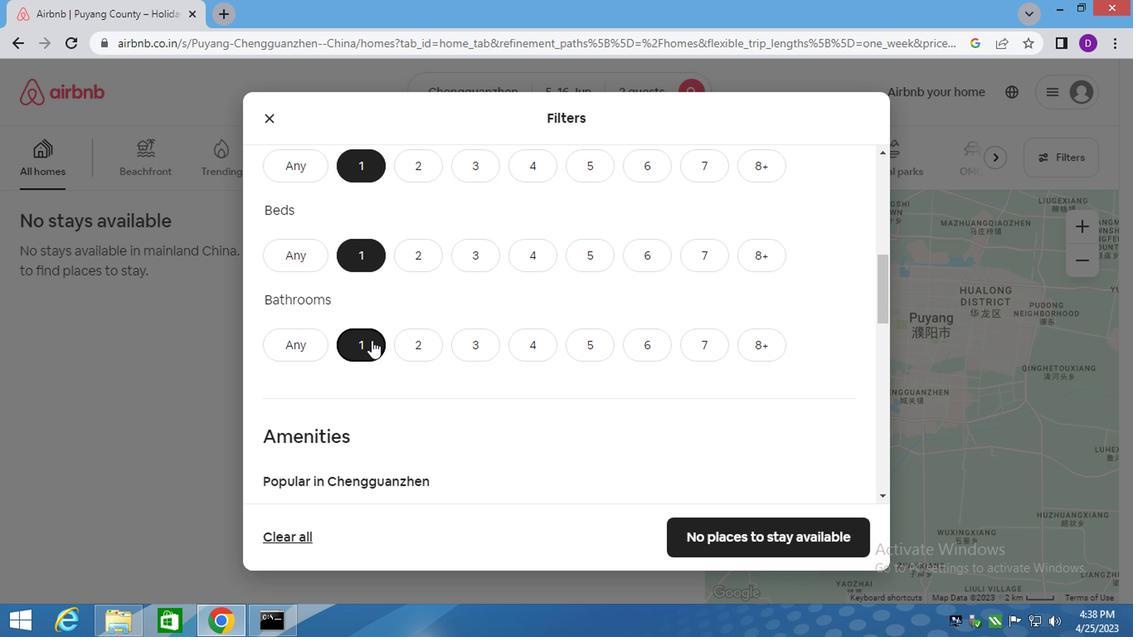 
Action: Mouse moved to (394, 338)
Screenshot: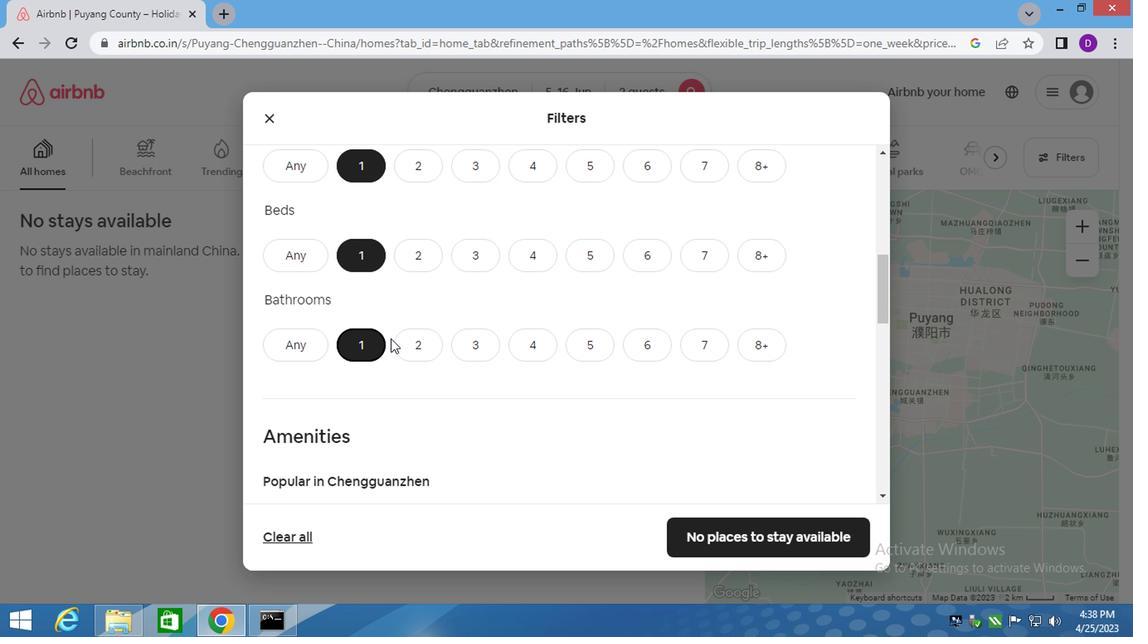 
Action: Mouse scrolled (394, 338) with delta (0, 0)
Screenshot: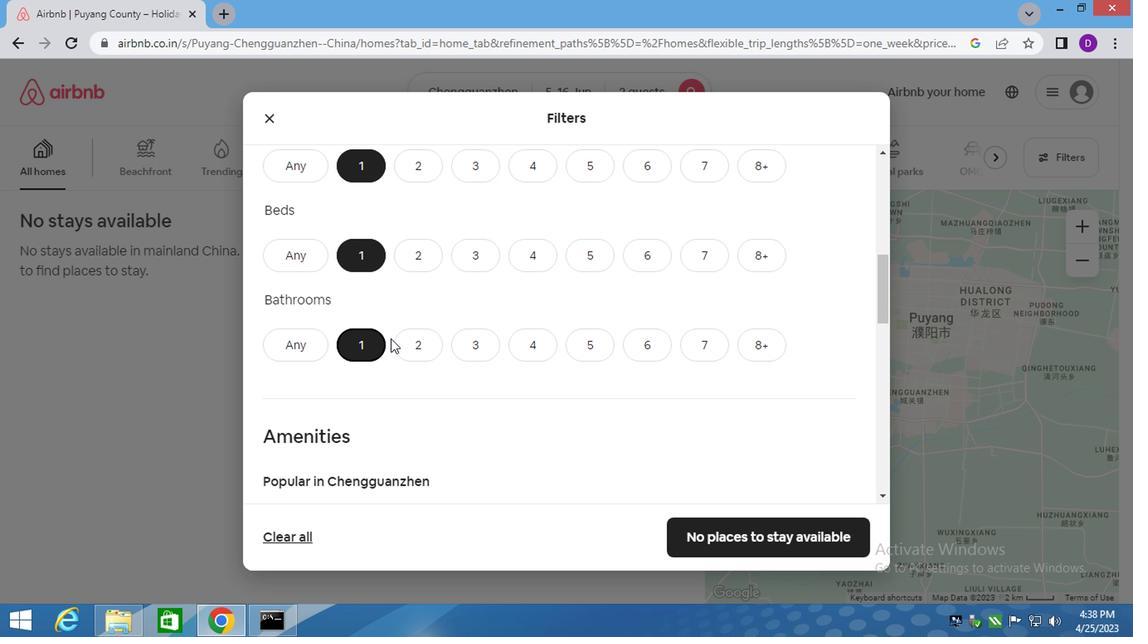 
Action: Mouse moved to (380, 353)
Screenshot: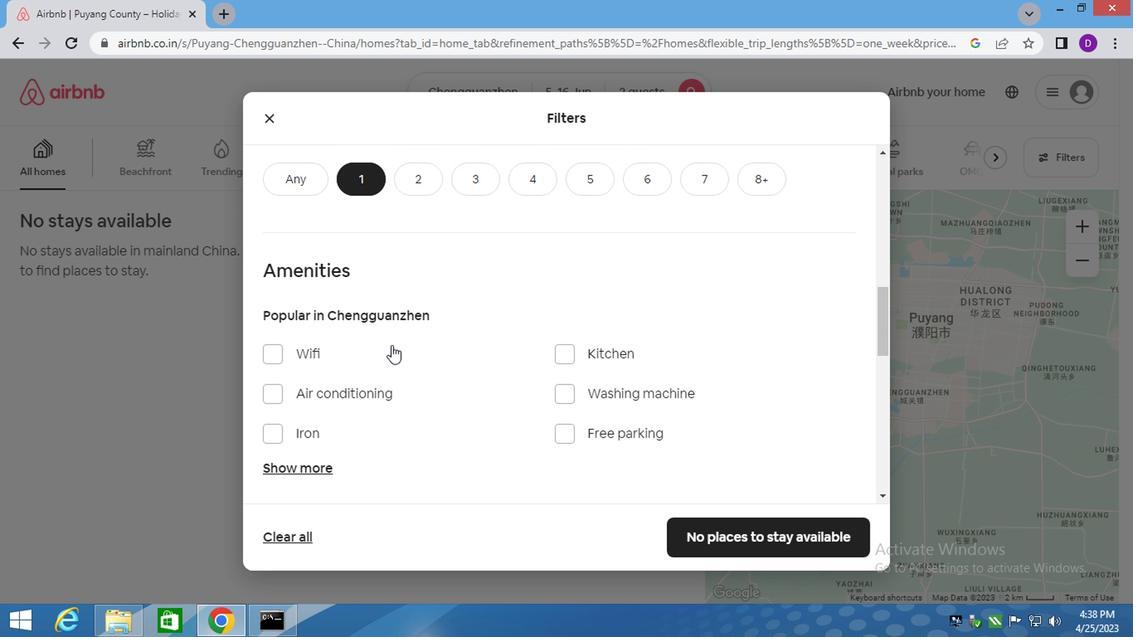 
Action: Mouse scrolled (380, 352) with delta (0, 0)
Screenshot: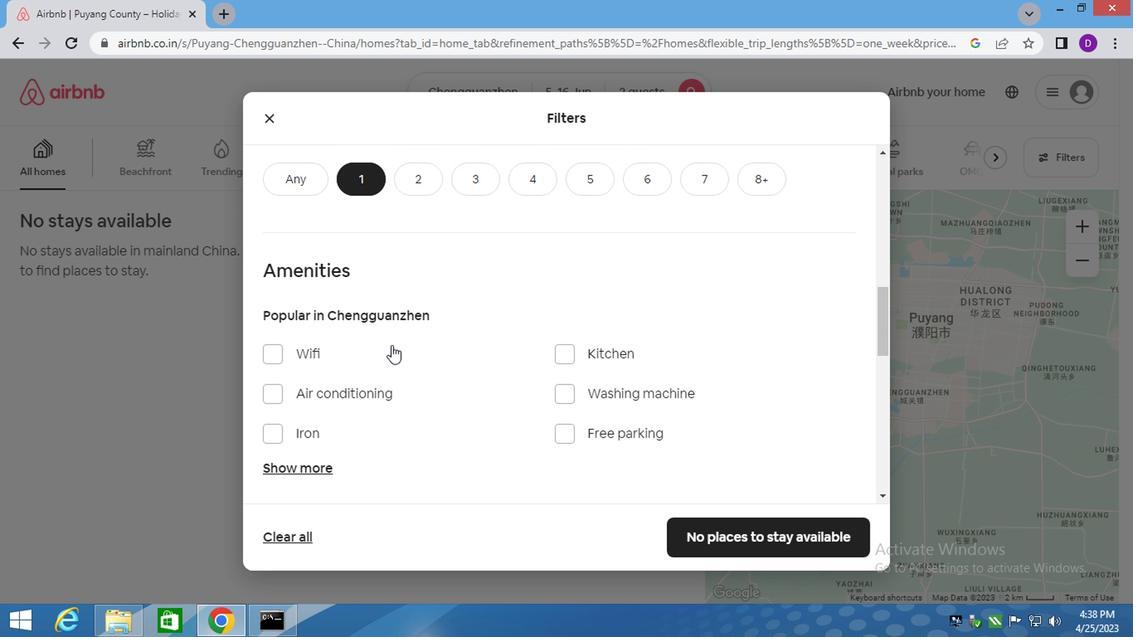 
Action: Mouse scrolled (380, 352) with delta (0, 0)
Screenshot: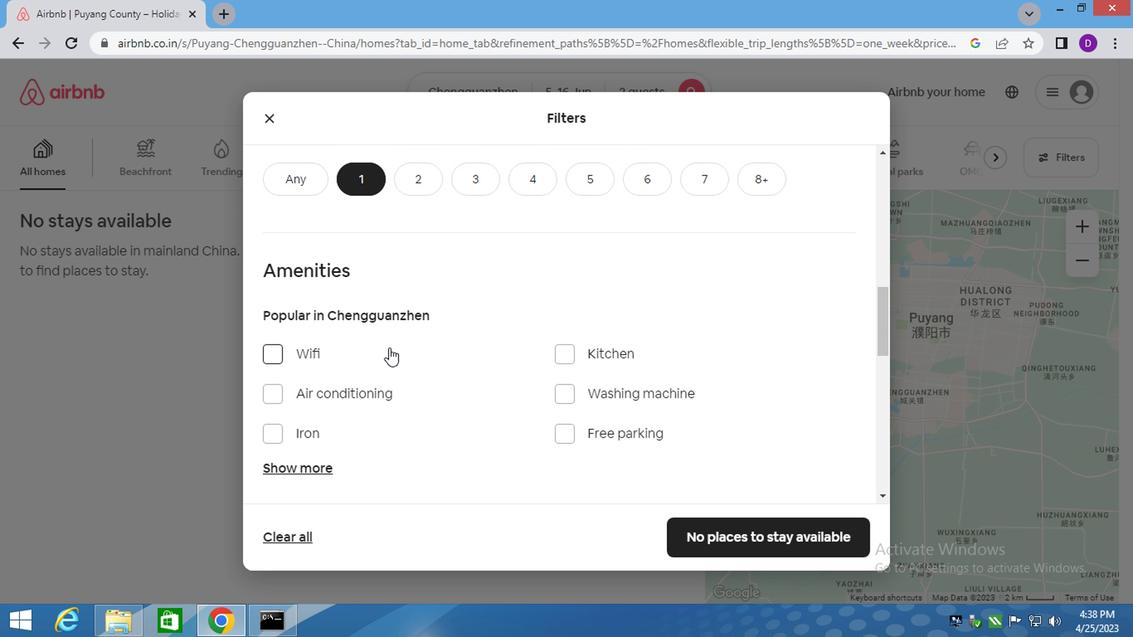 
Action: Mouse moved to (428, 351)
Screenshot: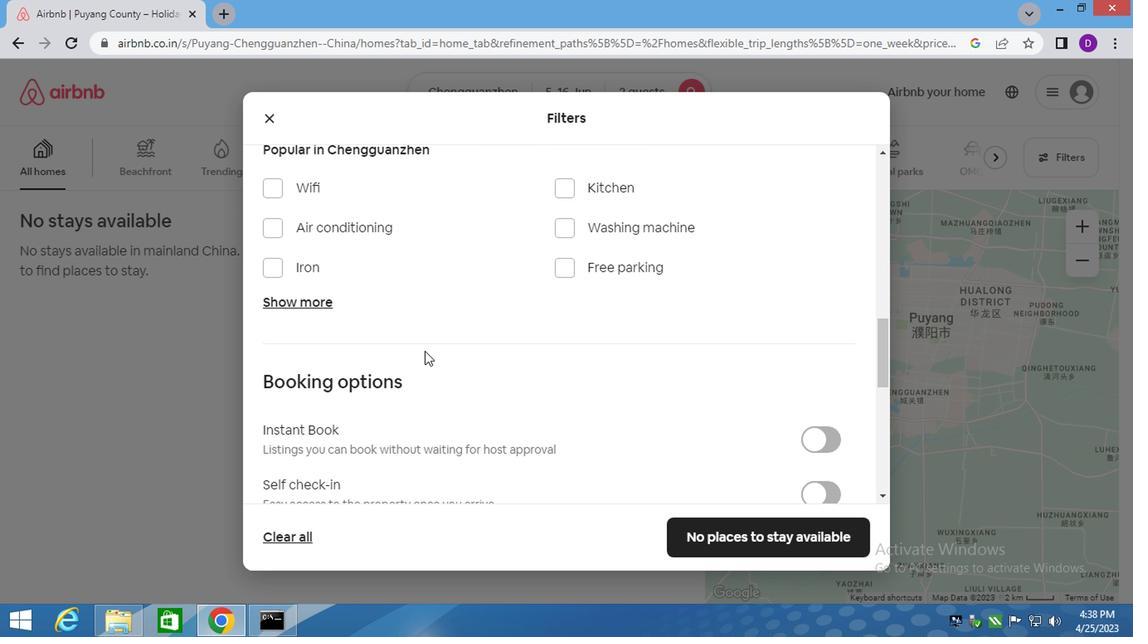 
Action: Mouse scrolled (428, 350) with delta (0, 0)
Screenshot: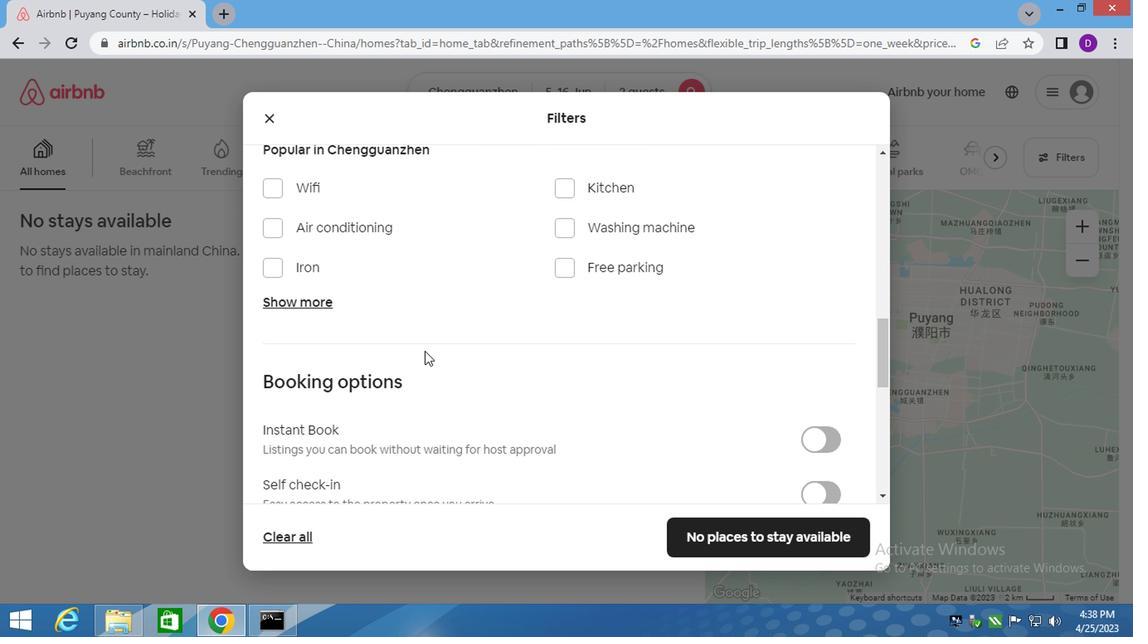 
Action: Mouse moved to (430, 351)
Screenshot: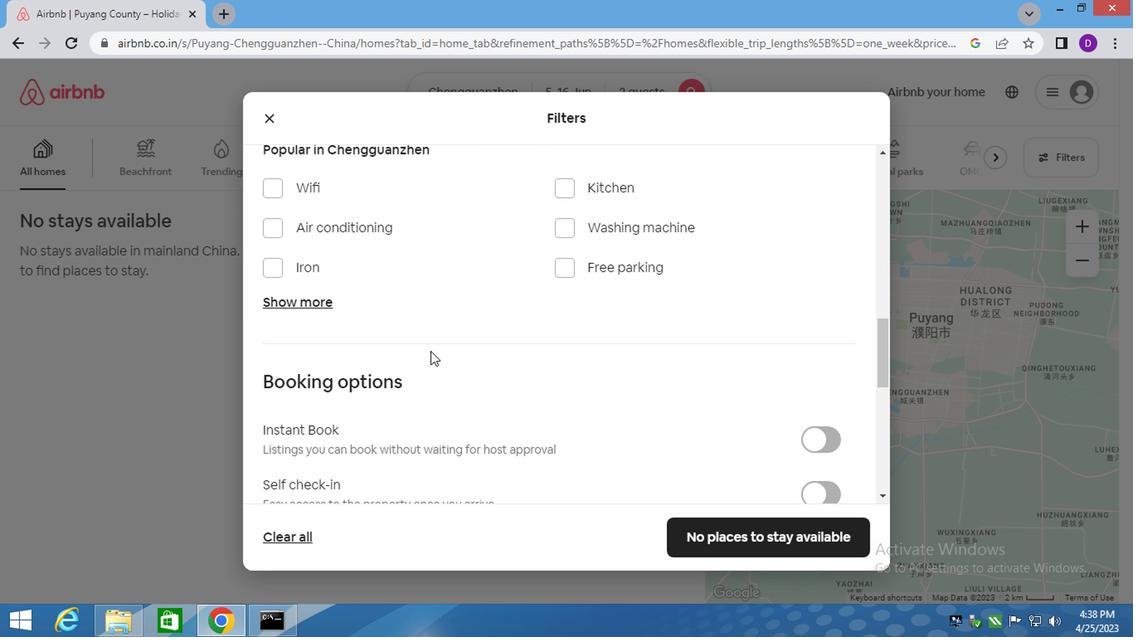 
Action: Mouse scrolled (430, 350) with delta (0, 0)
Screenshot: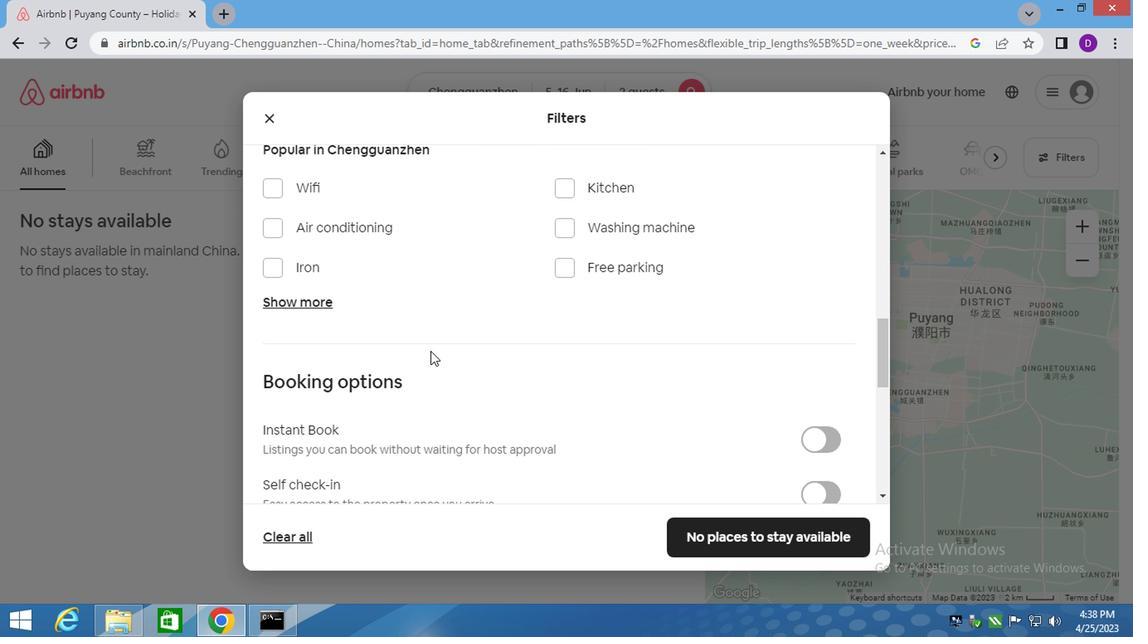 
Action: Mouse moved to (811, 331)
Screenshot: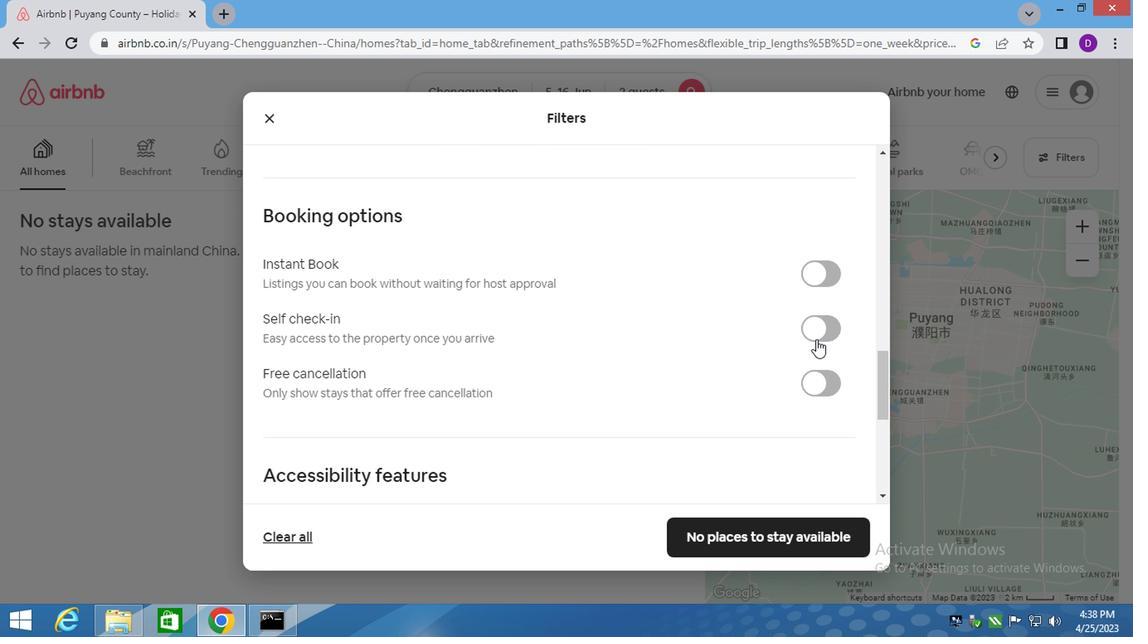 
Action: Mouse pressed left at (811, 331)
Screenshot: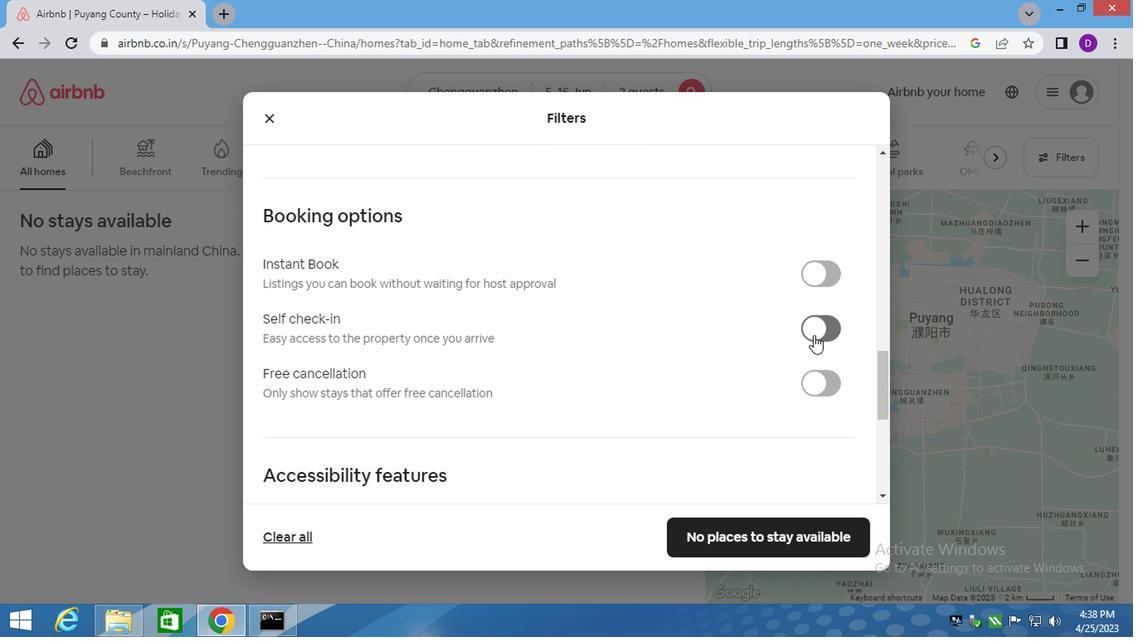 
Action: Mouse moved to (560, 357)
Screenshot: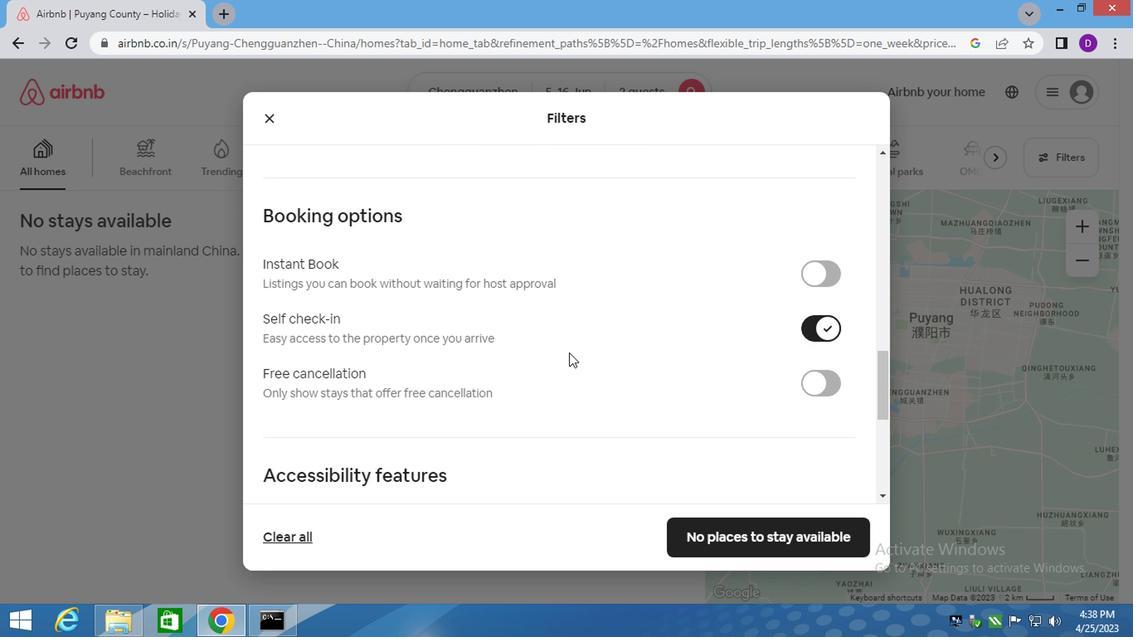 
Action: Mouse scrolled (560, 357) with delta (0, 0)
Screenshot: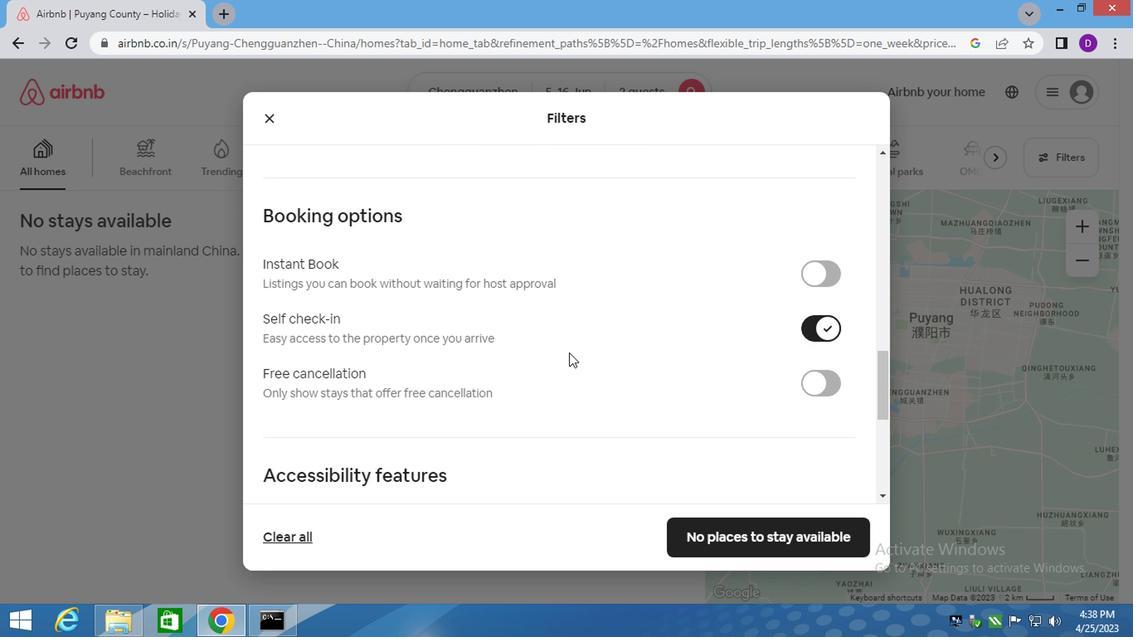 
Action: Mouse moved to (556, 359)
Screenshot: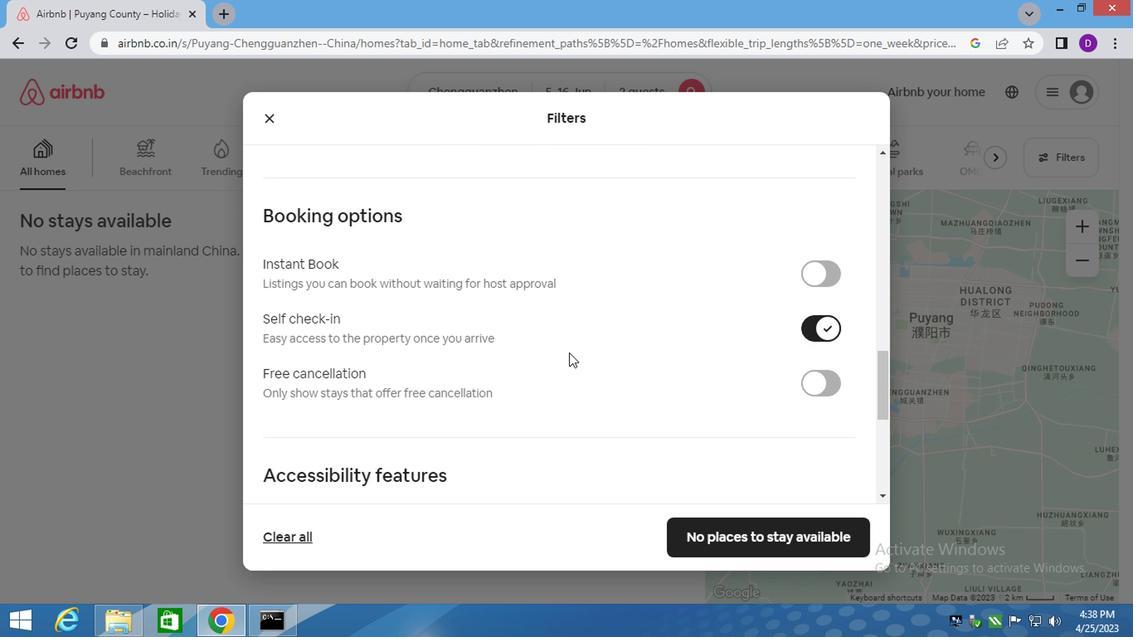 
Action: Mouse scrolled (556, 358) with delta (0, 0)
Screenshot: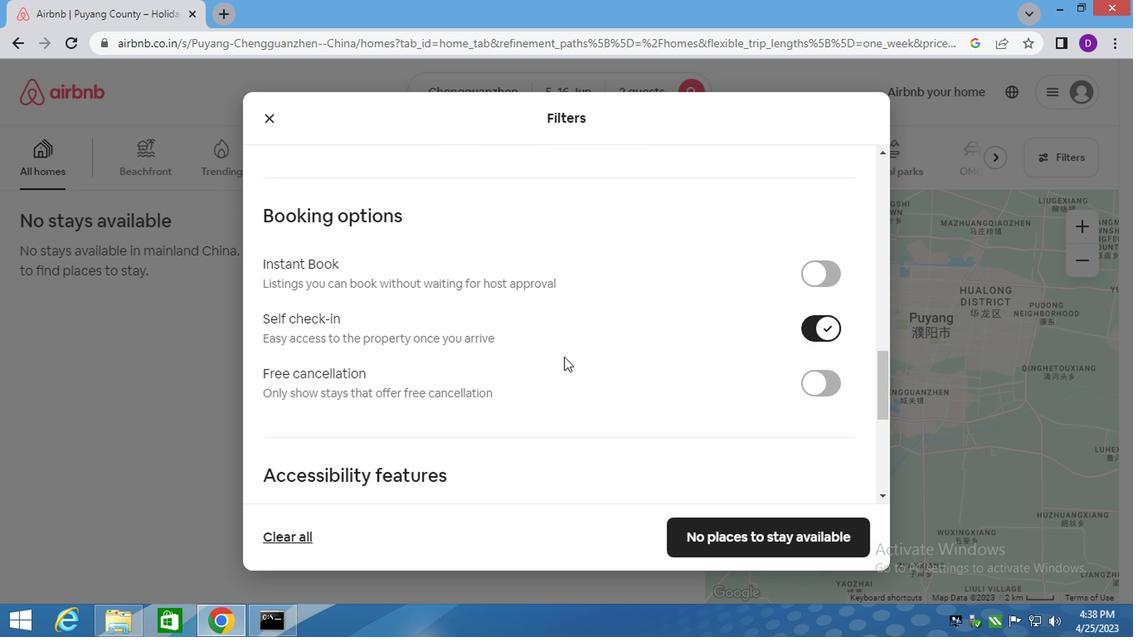 
Action: Mouse moved to (552, 359)
Screenshot: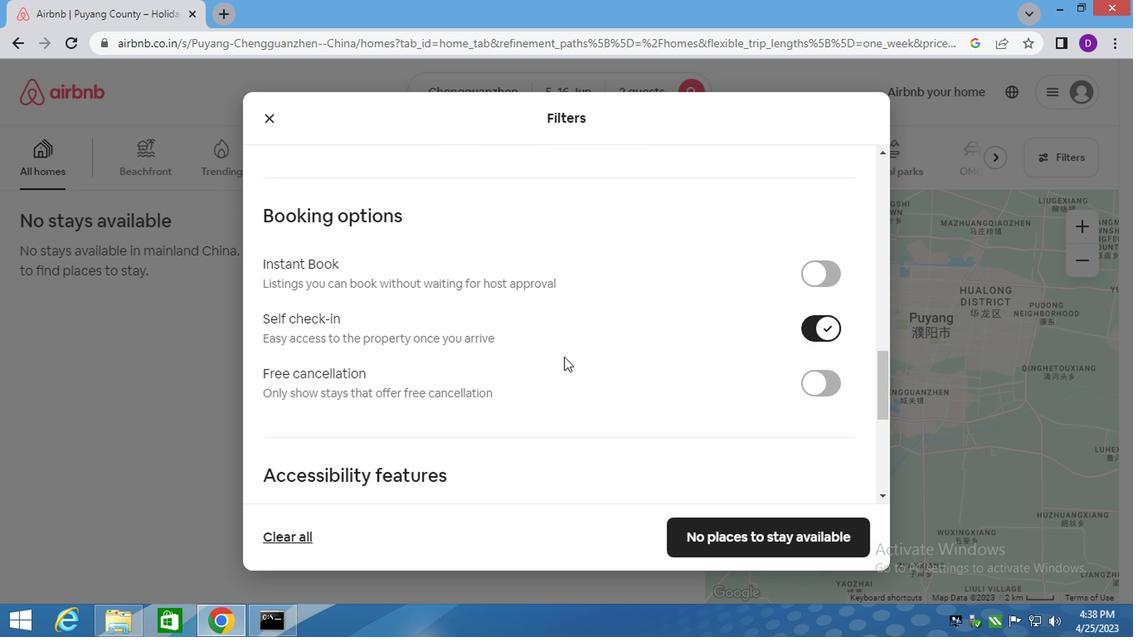 
Action: Mouse scrolled (552, 358) with delta (0, 0)
Screenshot: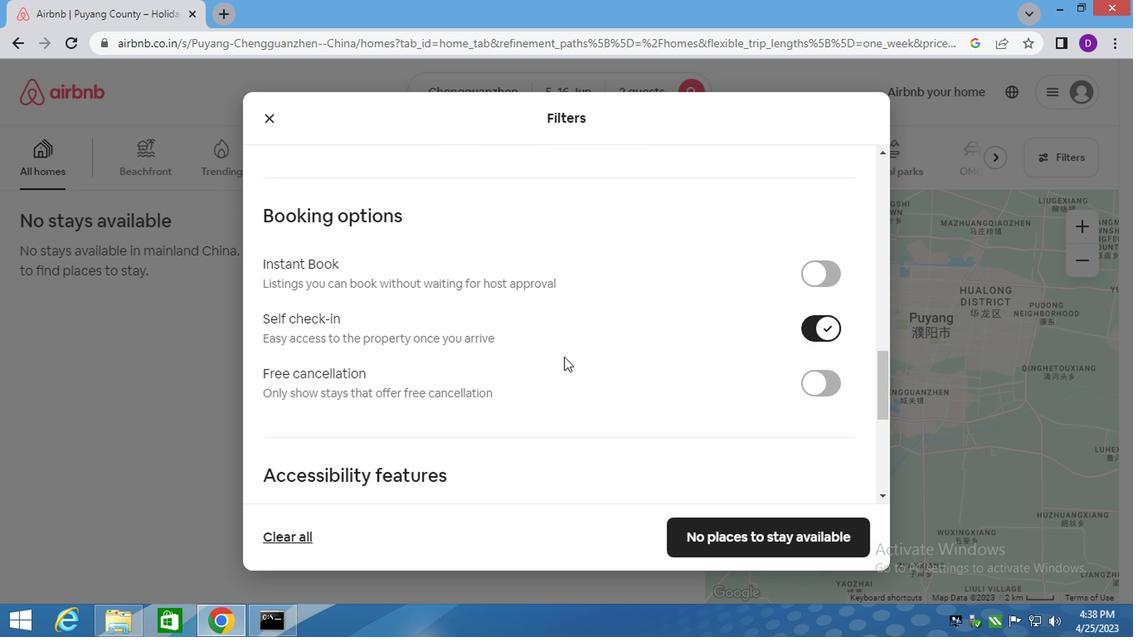 
Action: Mouse moved to (546, 361)
Screenshot: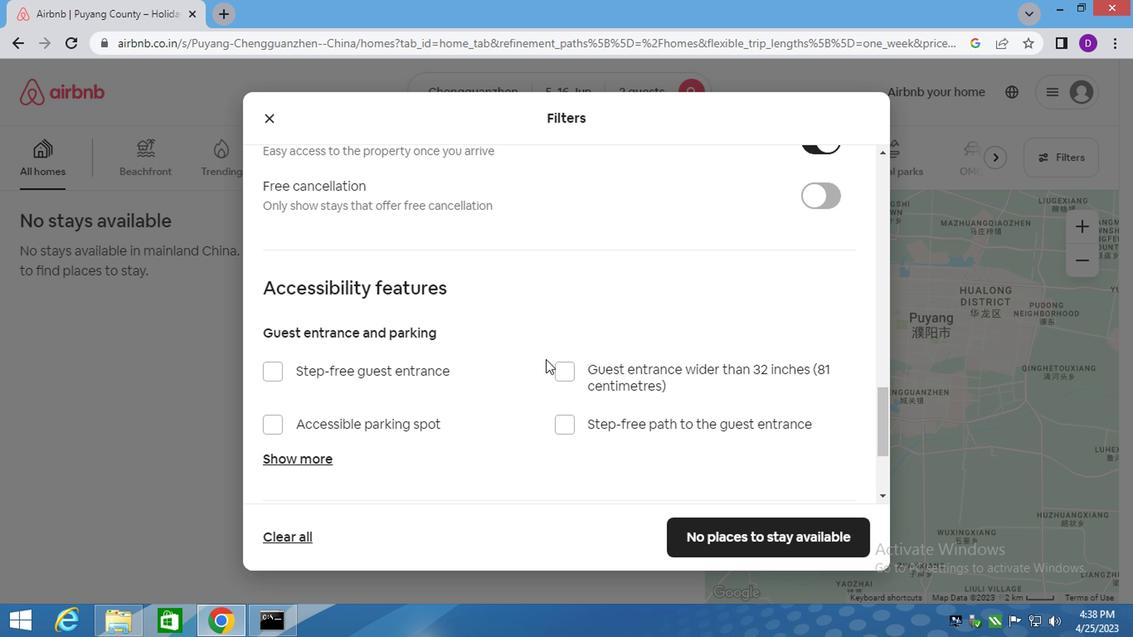 
Action: Mouse scrolled (546, 360) with delta (0, 0)
Screenshot: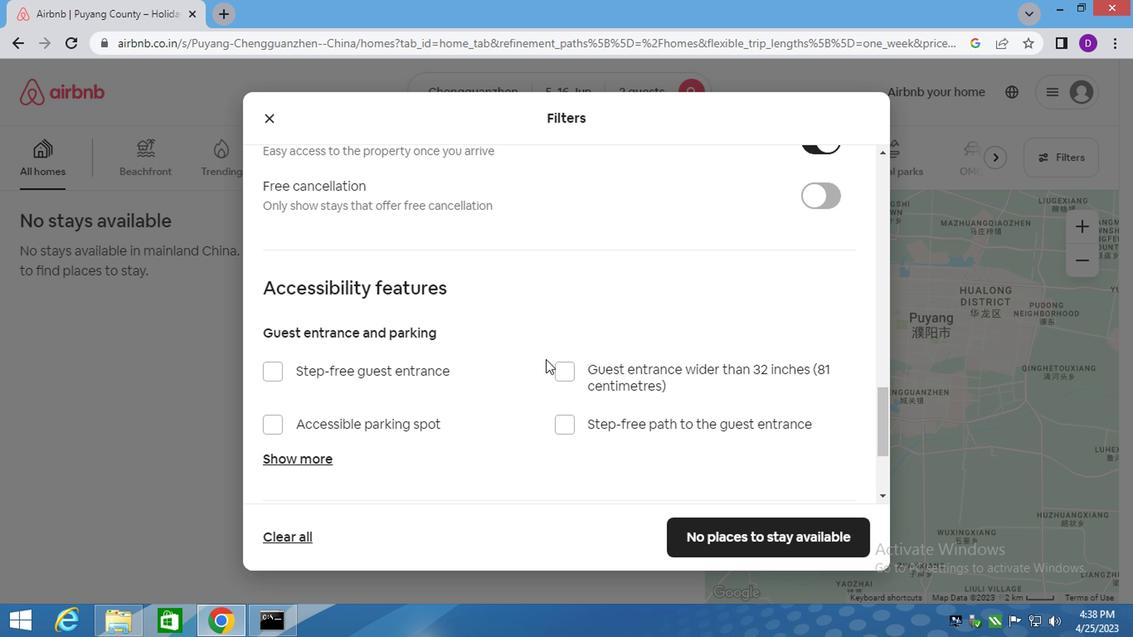 
Action: Mouse moved to (547, 363)
Screenshot: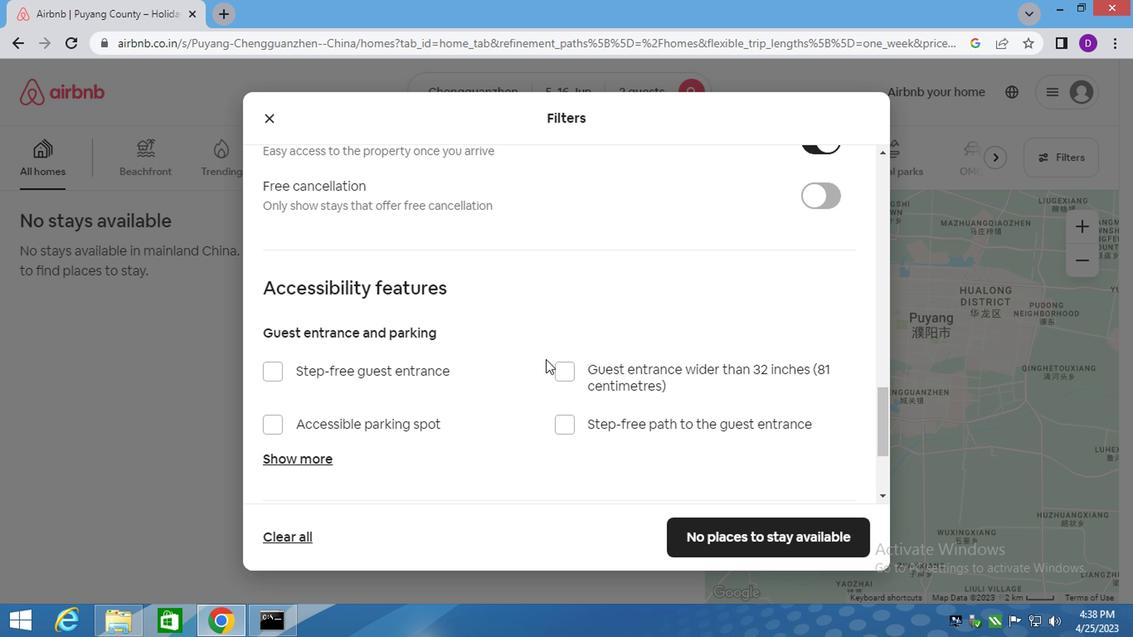 
Action: Mouse scrolled (547, 363) with delta (0, 0)
Screenshot: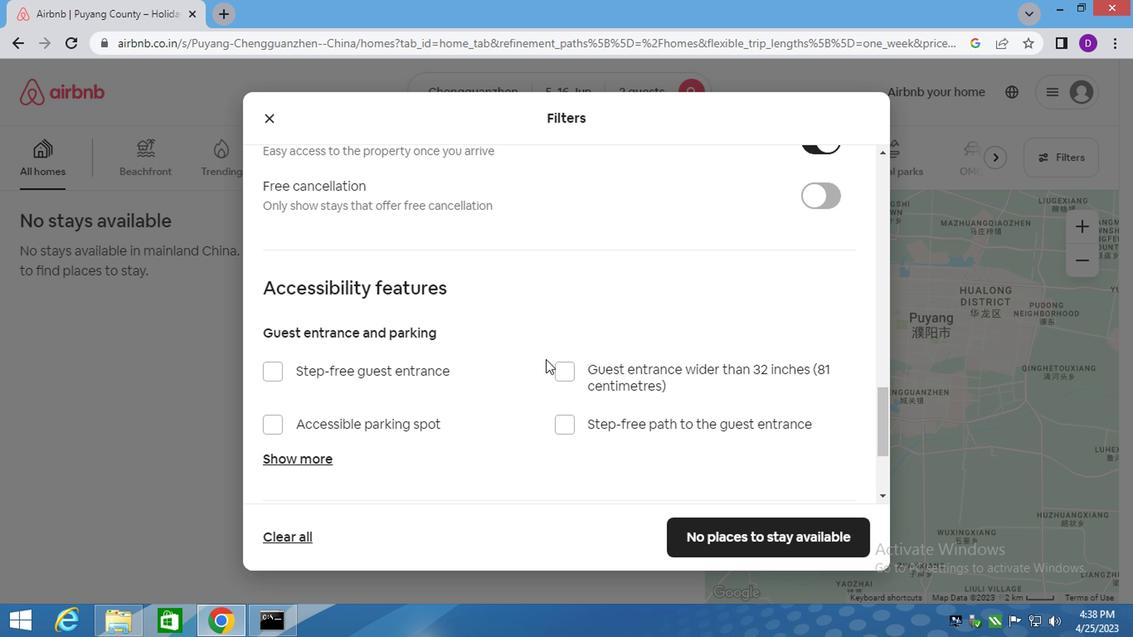 
Action: Mouse moved to (548, 364)
Screenshot: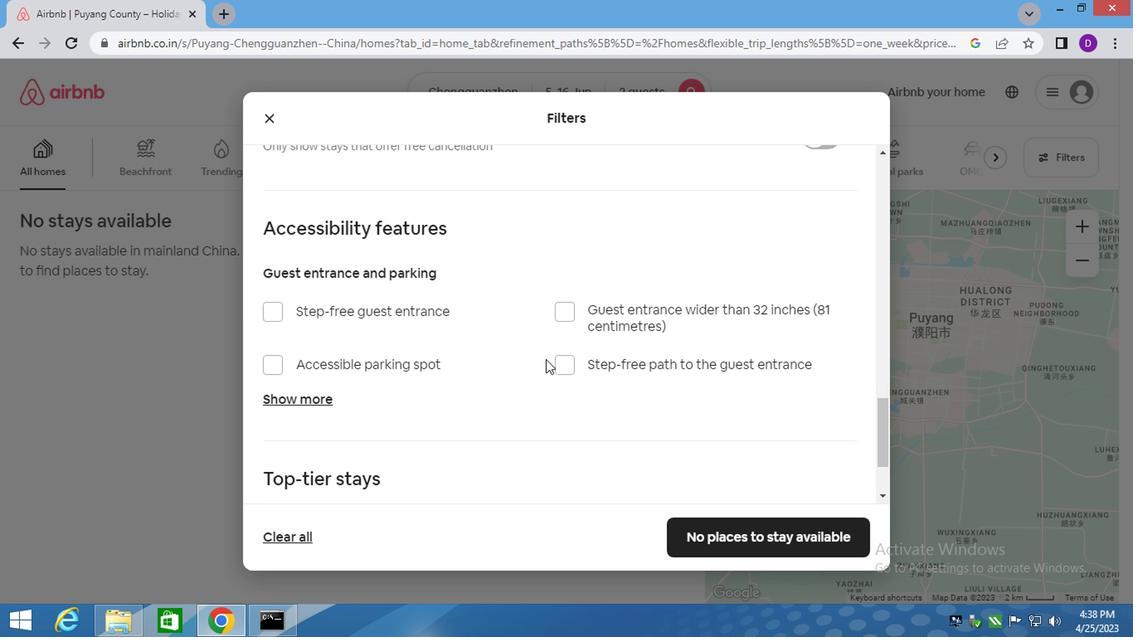 
Action: Mouse scrolled (548, 363) with delta (0, -1)
Screenshot: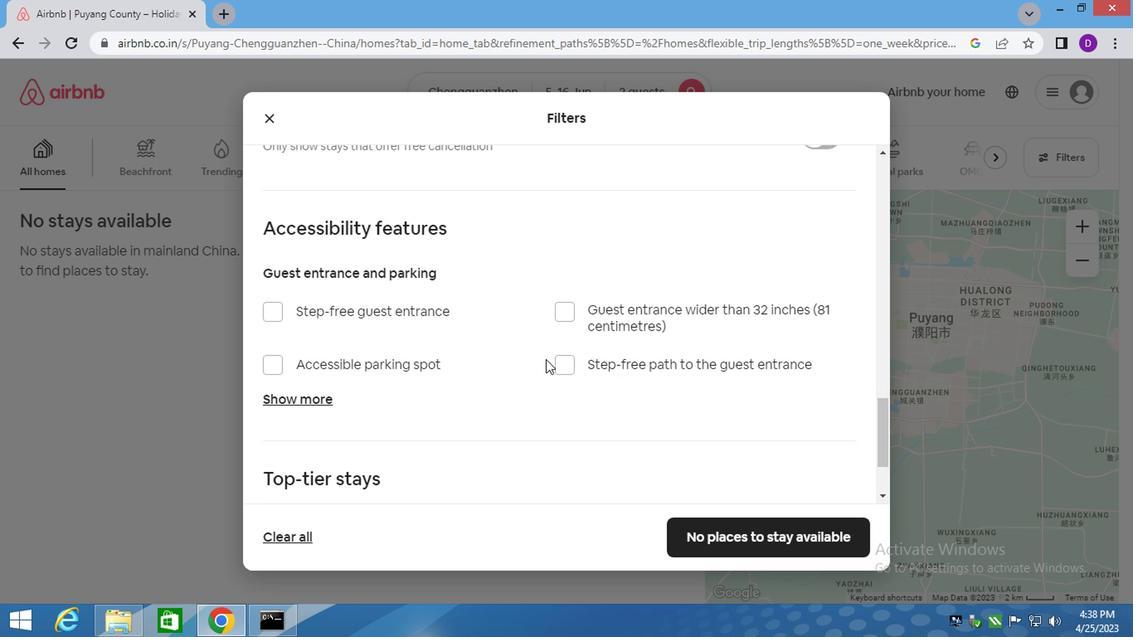 
Action: Mouse scrolled (548, 363) with delta (0, -1)
Screenshot: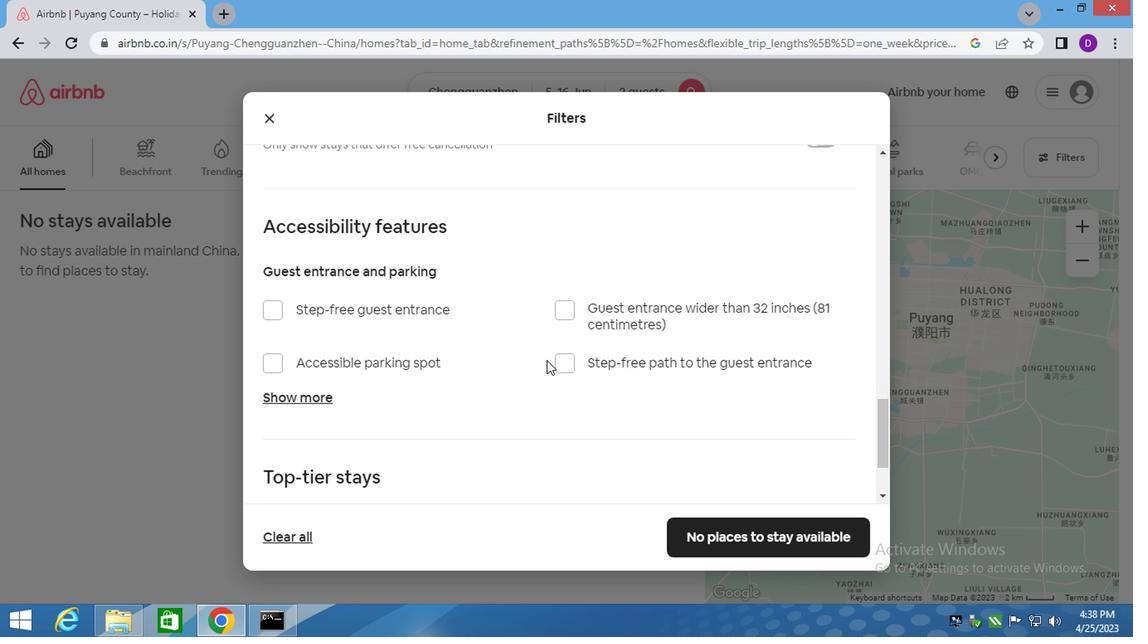 
Action: Mouse moved to (550, 371)
Screenshot: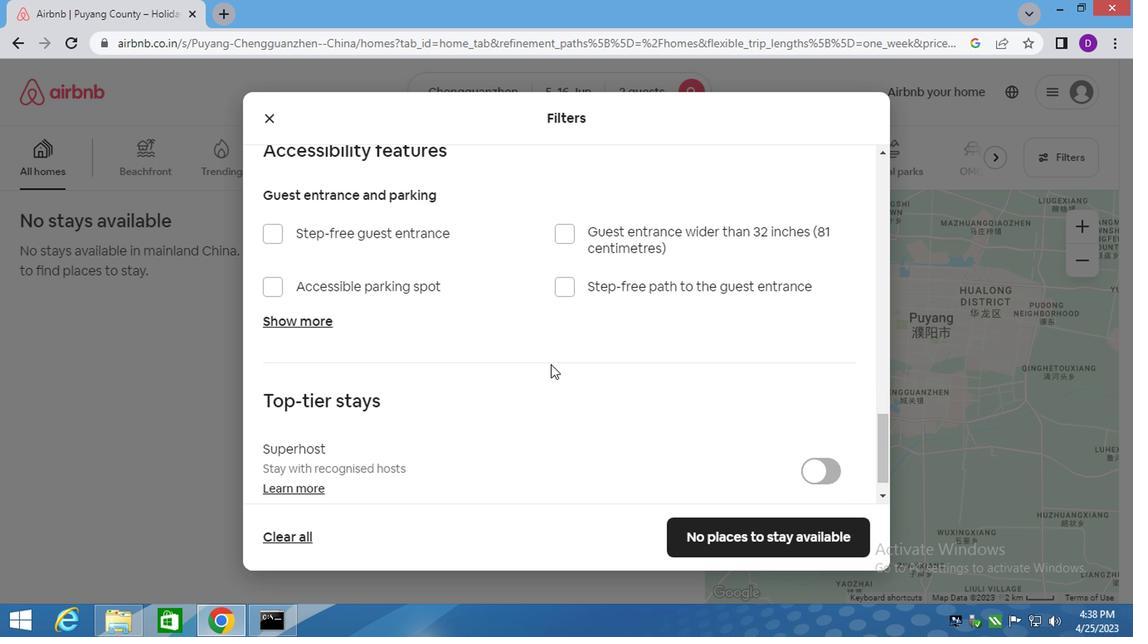 
Action: Mouse scrolled (550, 371) with delta (0, 0)
Screenshot: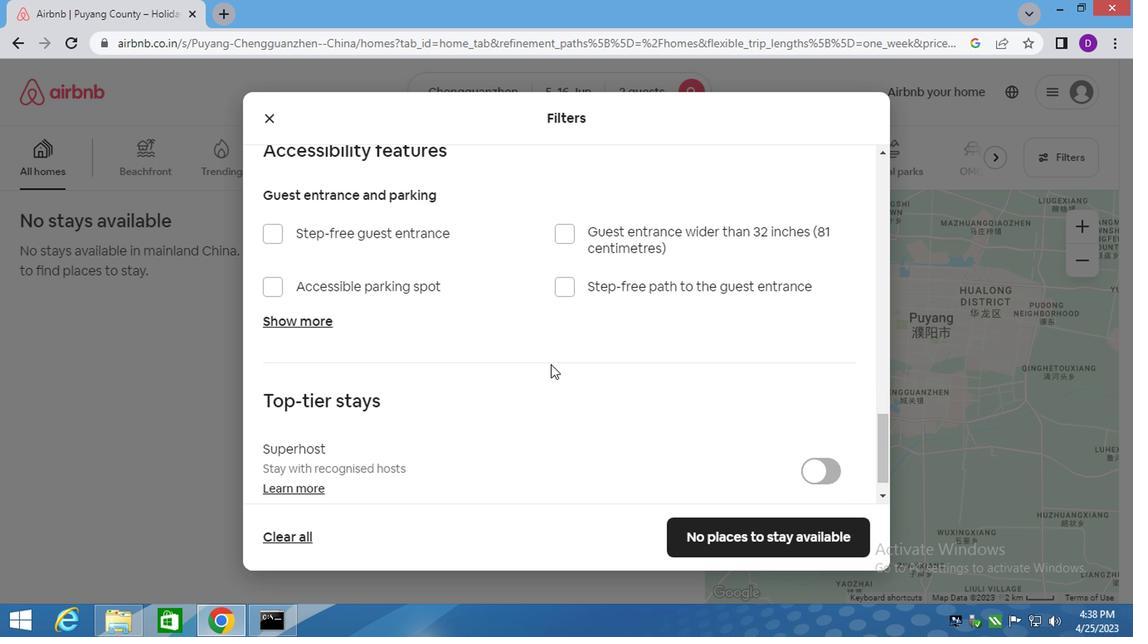 
Action: Mouse moved to (550, 374)
Screenshot: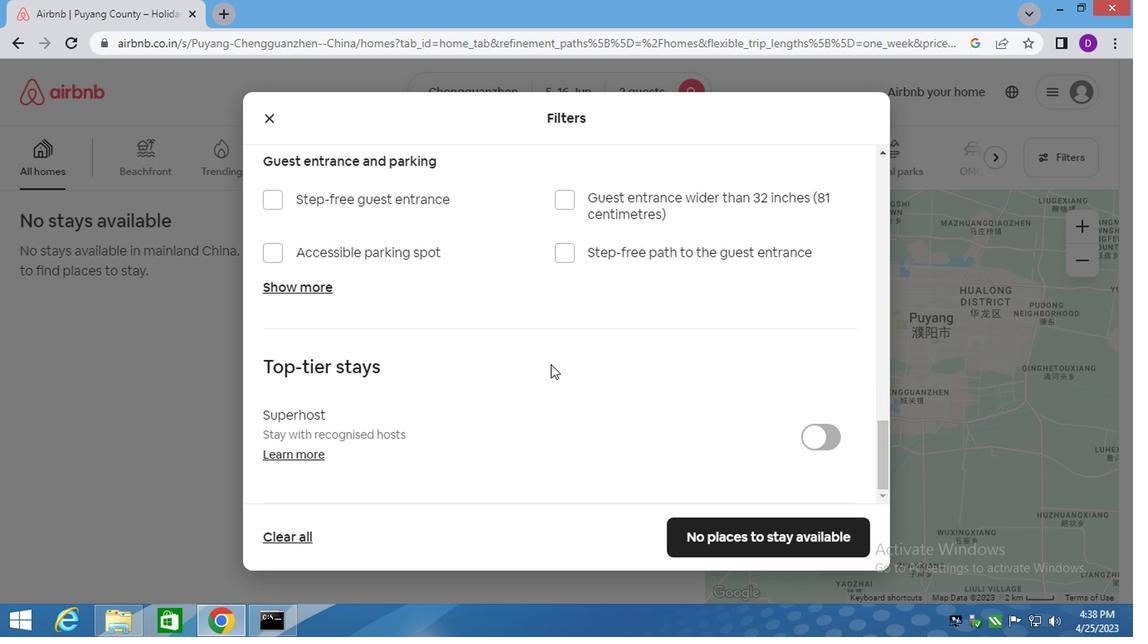 
Action: Mouse scrolled (550, 373) with delta (0, 0)
Screenshot: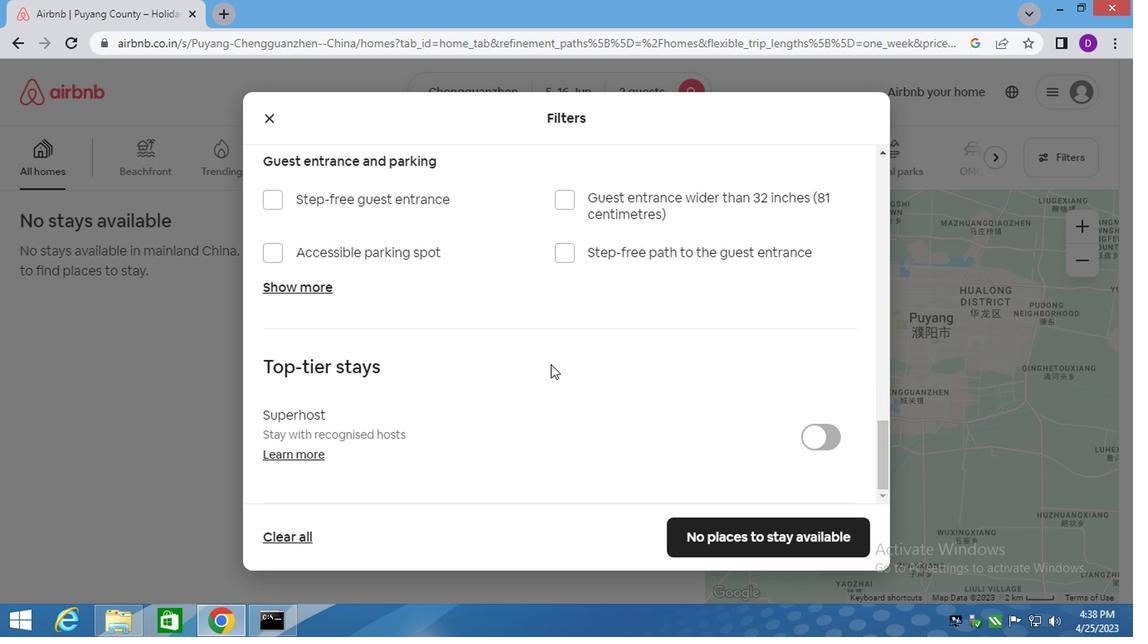 
Action: Mouse moved to (552, 377)
Screenshot: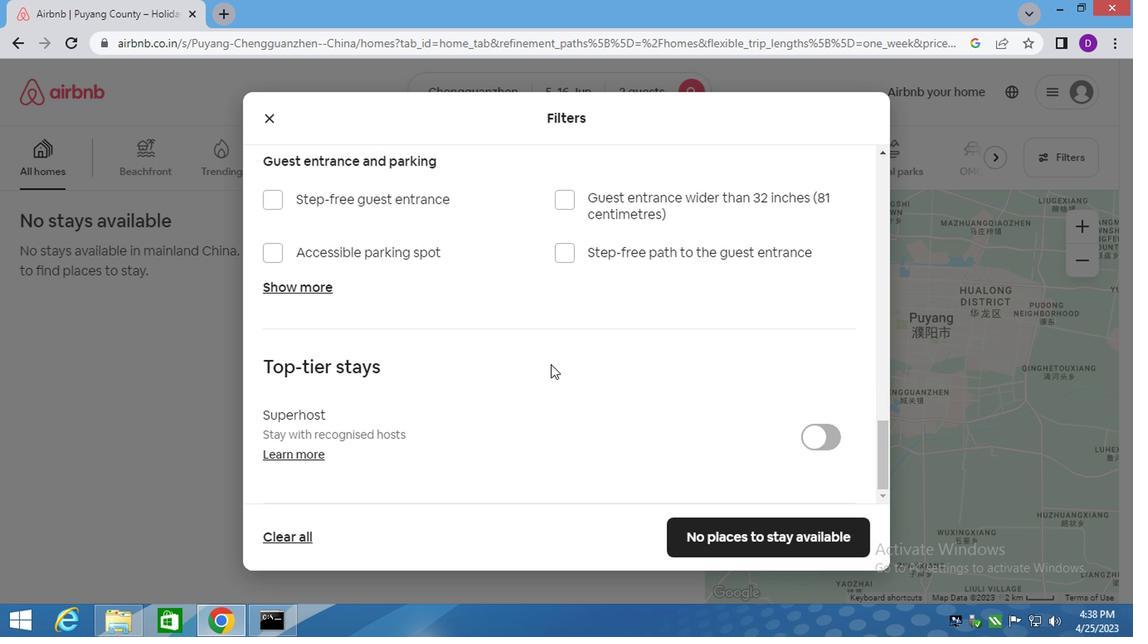
Action: Mouse scrolled (552, 377) with delta (0, 0)
Screenshot: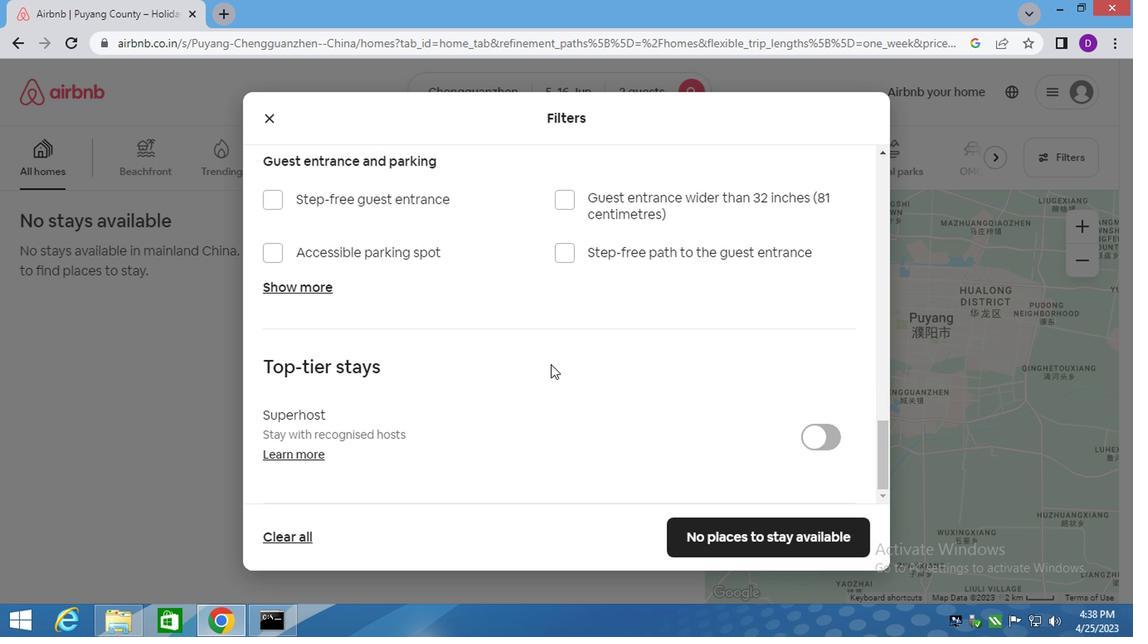 
Action: Mouse moved to (552, 380)
Screenshot: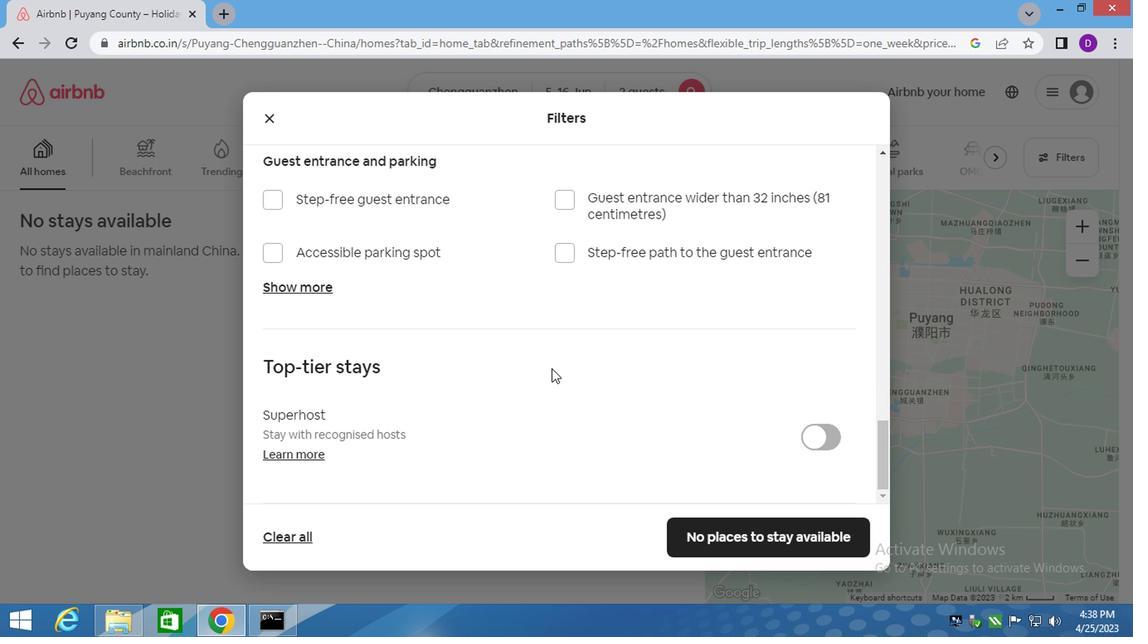 
Action: Mouse scrolled (552, 379) with delta (0, 0)
Screenshot: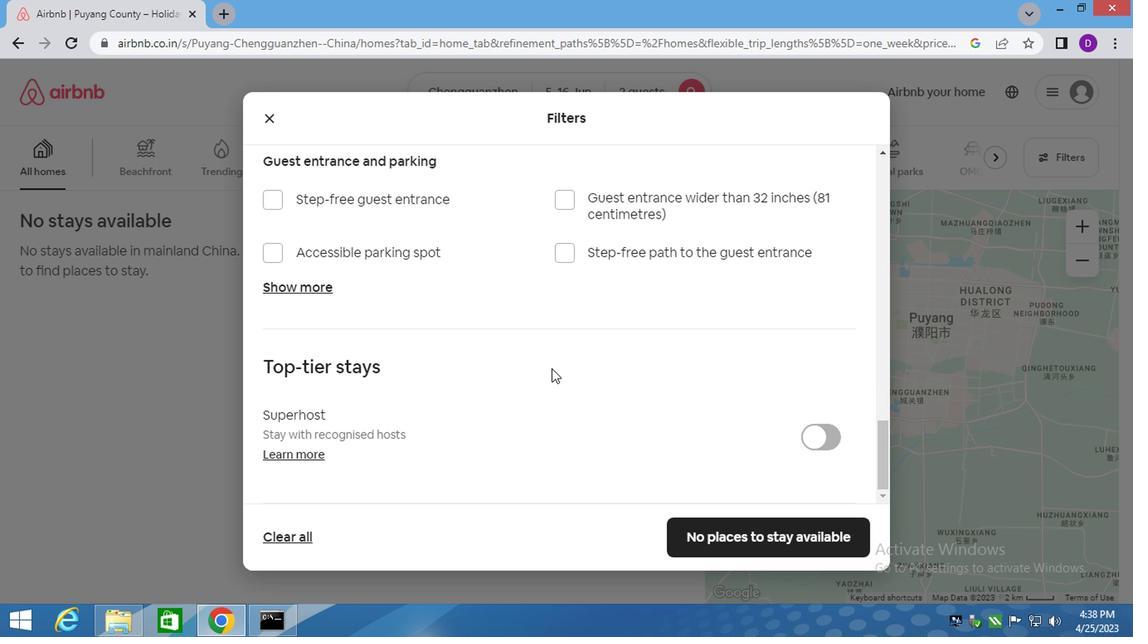 
Action: Mouse moved to (729, 526)
Screenshot: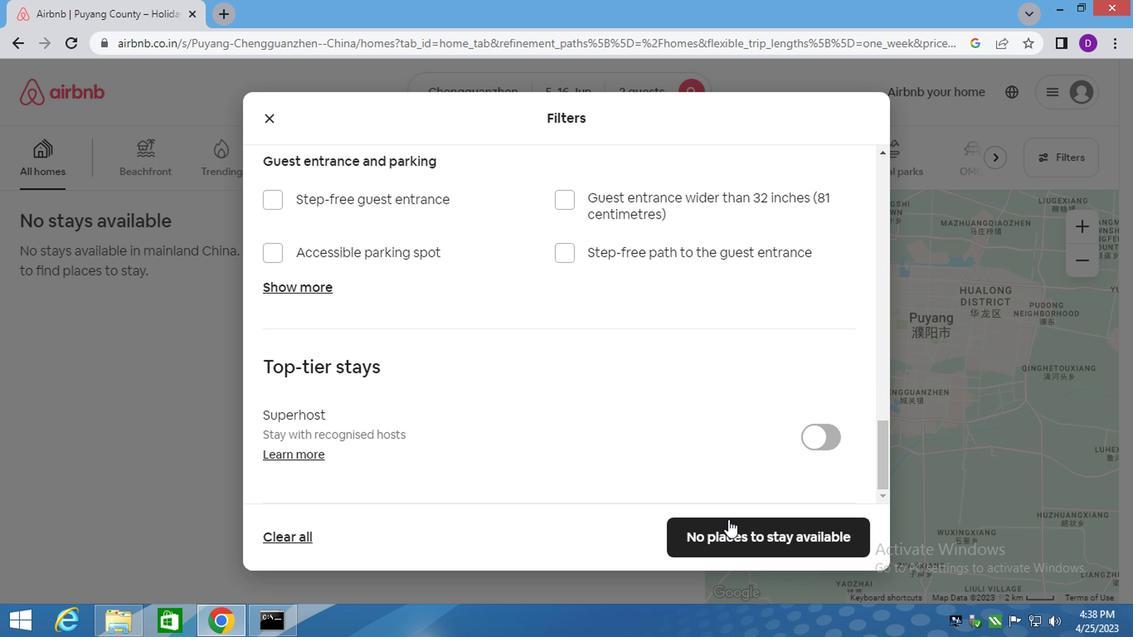 
Action: Mouse pressed left at (729, 526)
Screenshot: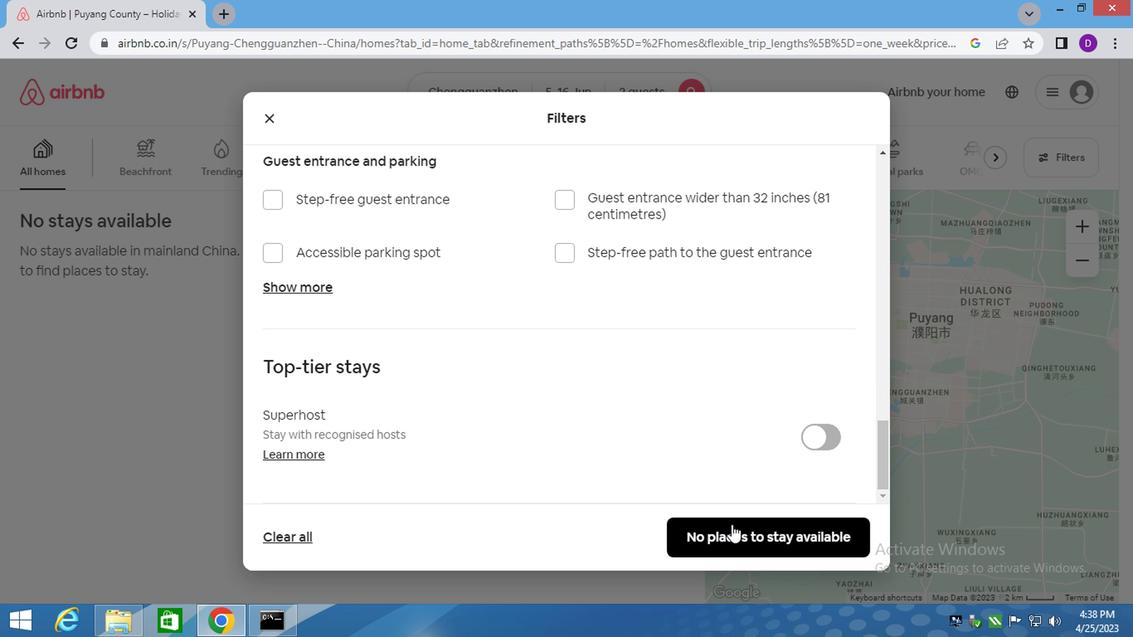 
Action: Mouse moved to (469, 199)
Screenshot: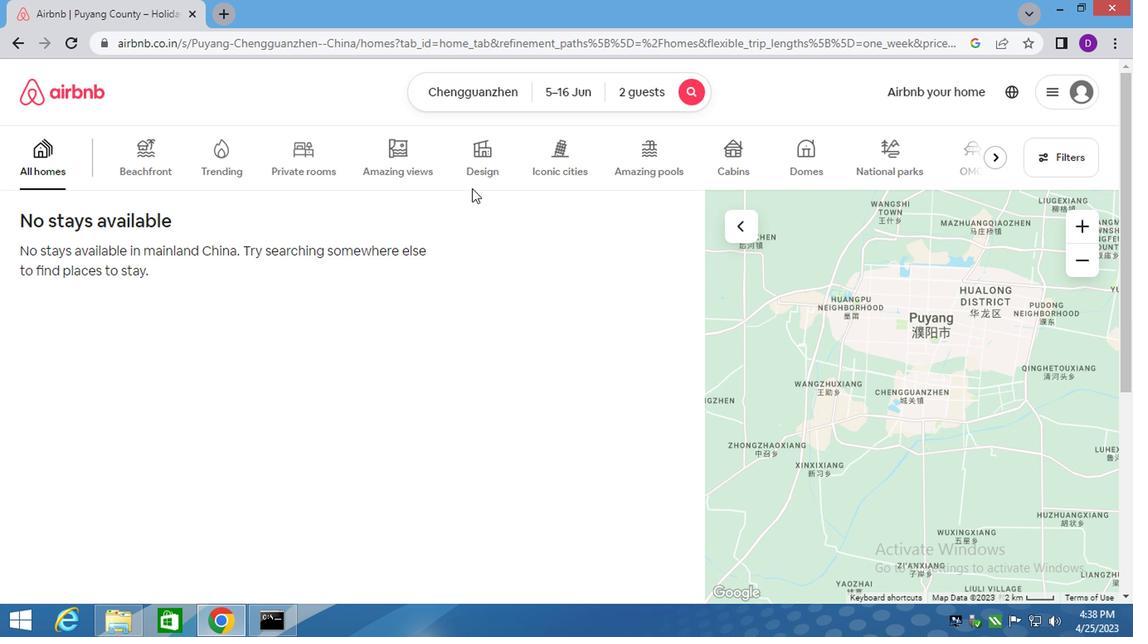 
